 Task: Search one way flight ticket for 5 adults, 2 children, 1 infant in seat and 2 infants on lap in economy from Dallas: Dallas Love Field to Gillette: Gillette Campbell County Airport on 5-1-2023. Number of bags: 2 checked bags. Price is upto 72000. Outbound departure time preference is 8:30.
Action: Mouse moved to (181, 362)
Screenshot: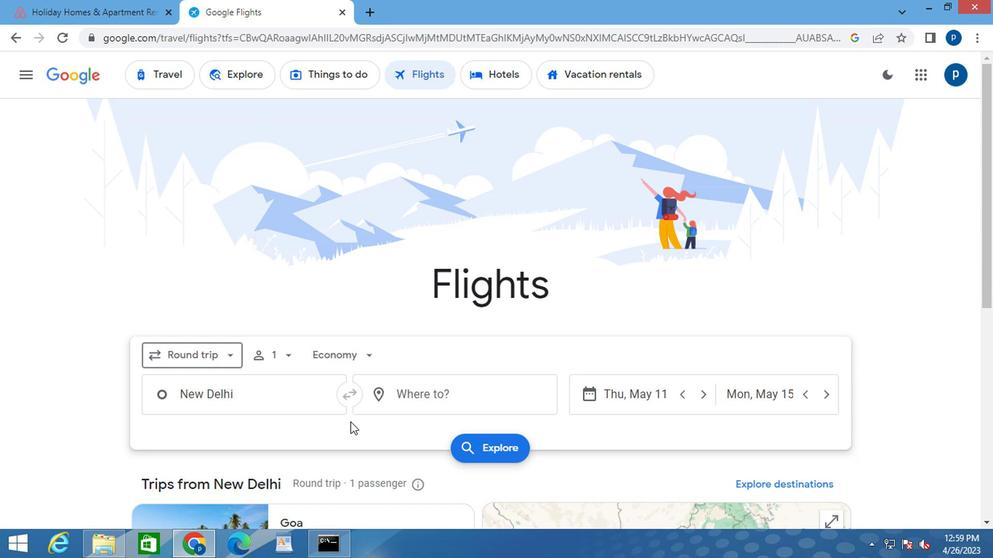 
Action: Mouse pressed left at (181, 362)
Screenshot: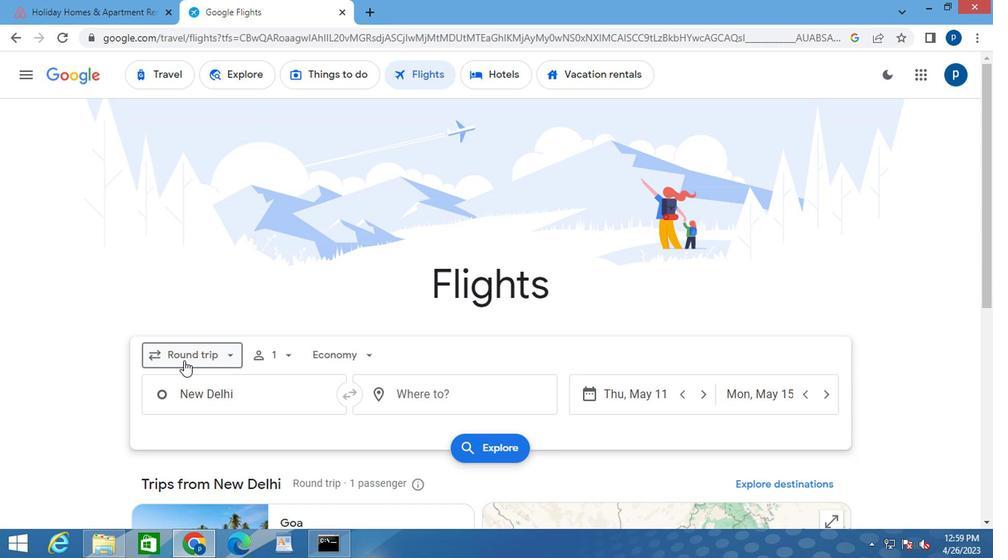 
Action: Mouse moved to (197, 418)
Screenshot: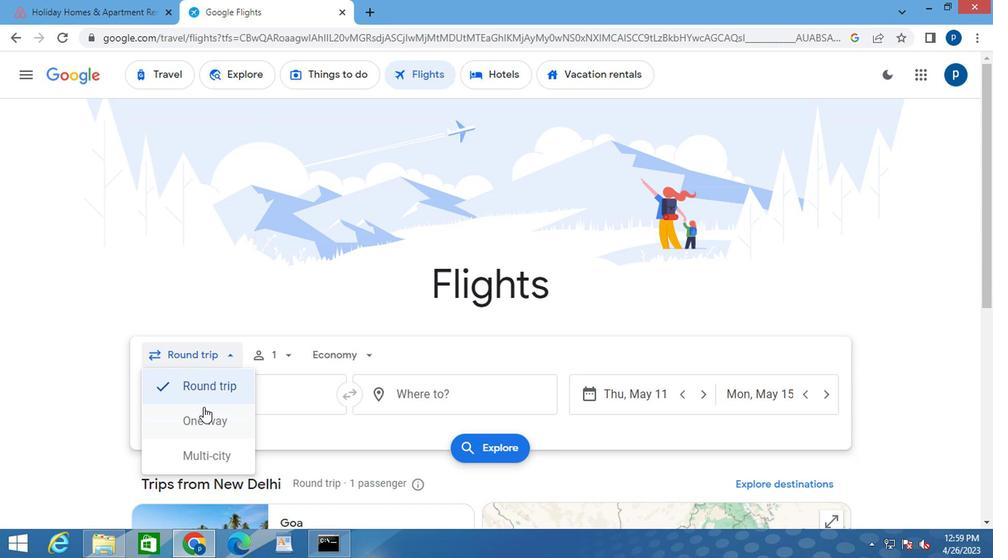 
Action: Mouse pressed left at (197, 418)
Screenshot: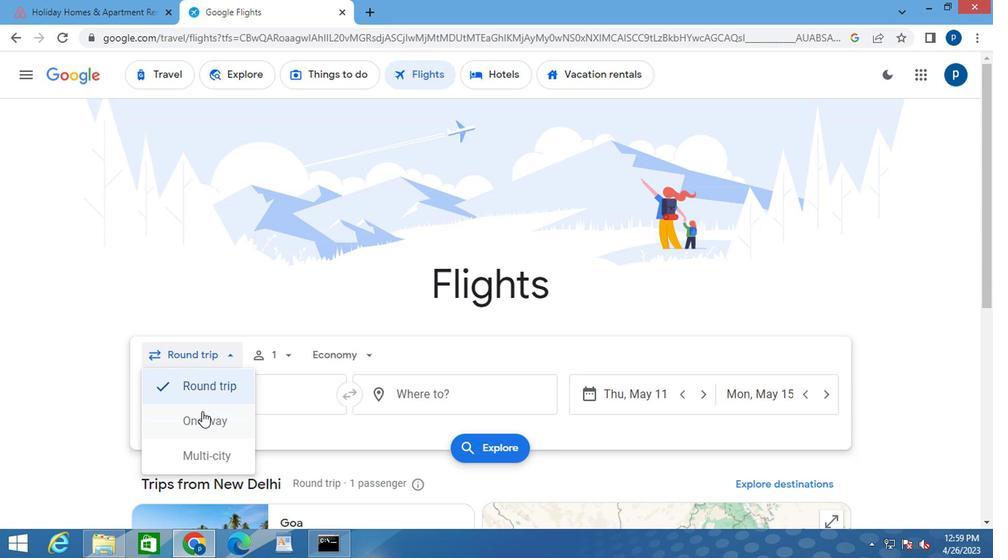 
Action: Mouse moved to (259, 350)
Screenshot: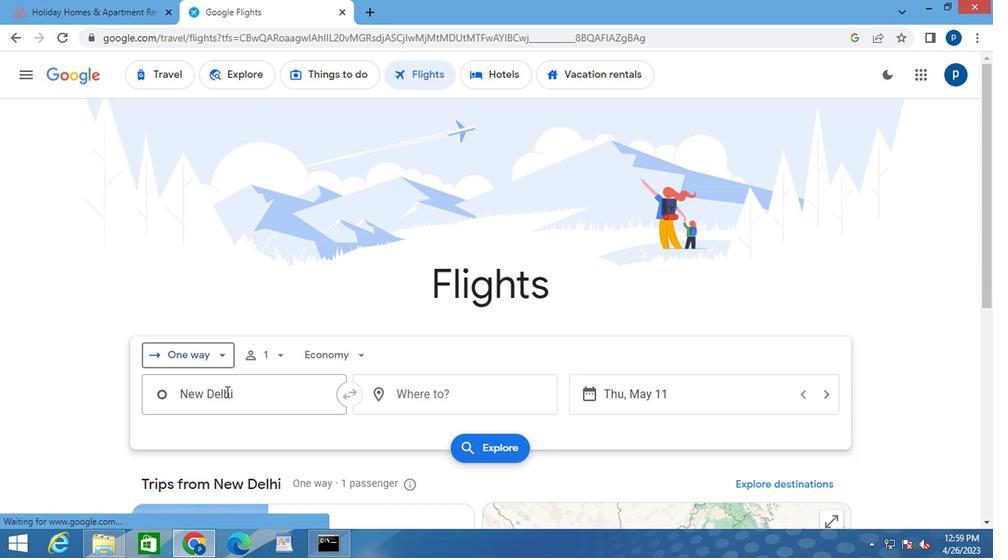 
Action: Mouse scrolled (259, 350) with delta (0, 0)
Screenshot: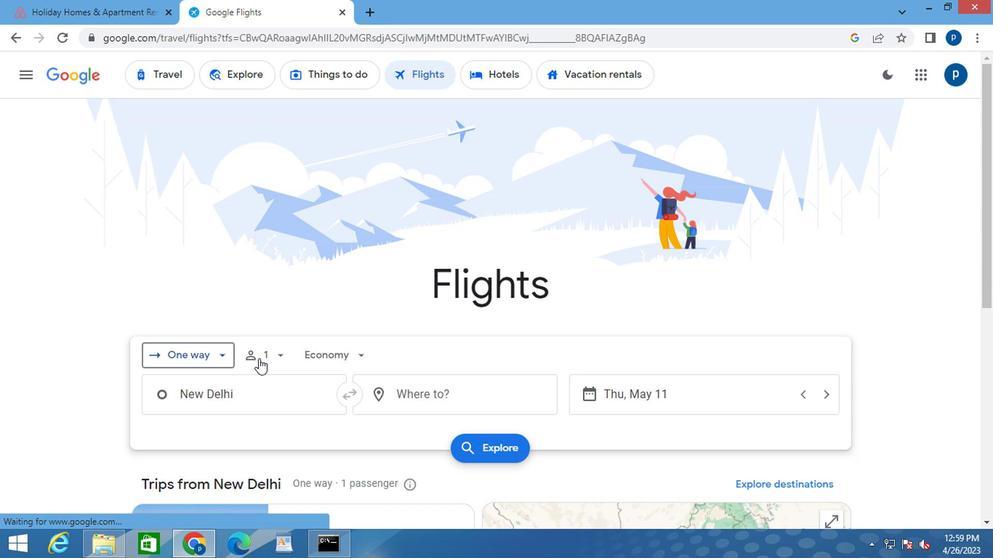 
Action: Mouse moved to (276, 281)
Screenshot: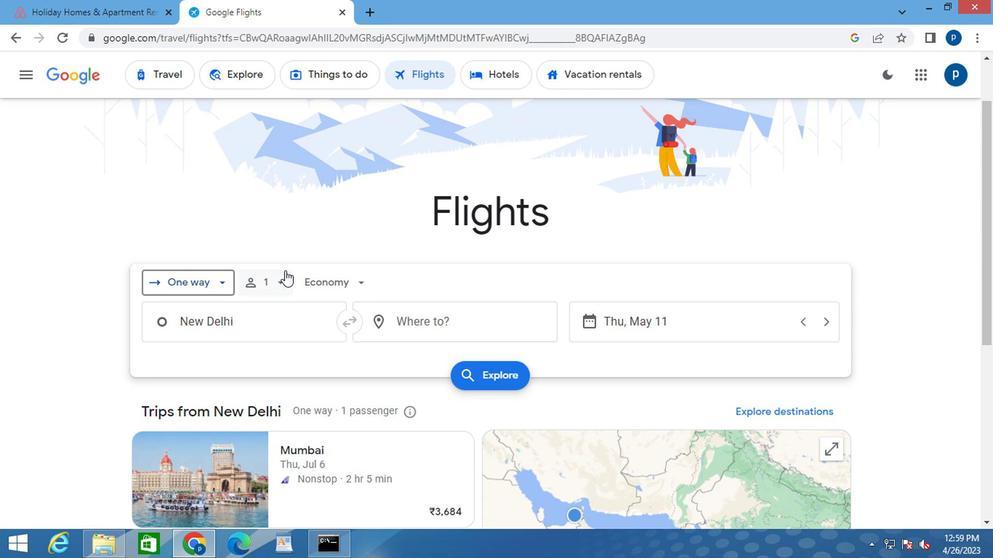 
Action: Mouse pressed left at (276, 281)
Screenshot: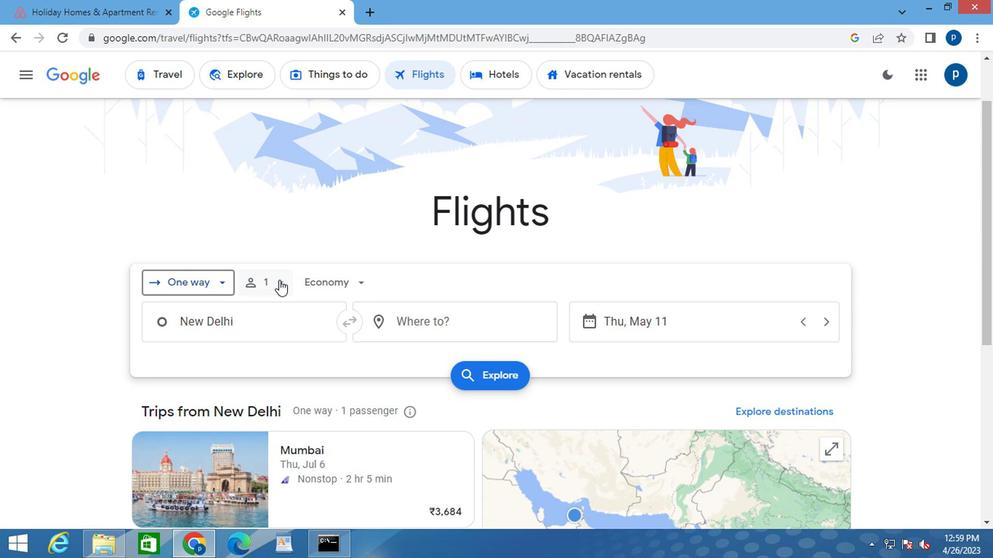 
Action: Mouse moved to (387, 322)
Screenshot: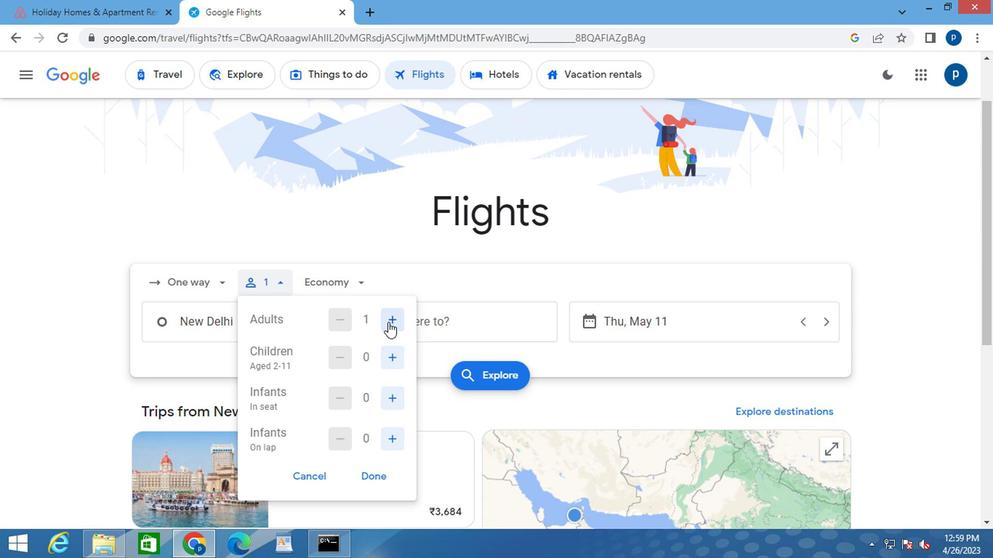 
Action: Mouse pressed left at (387, 322)
Screenshot: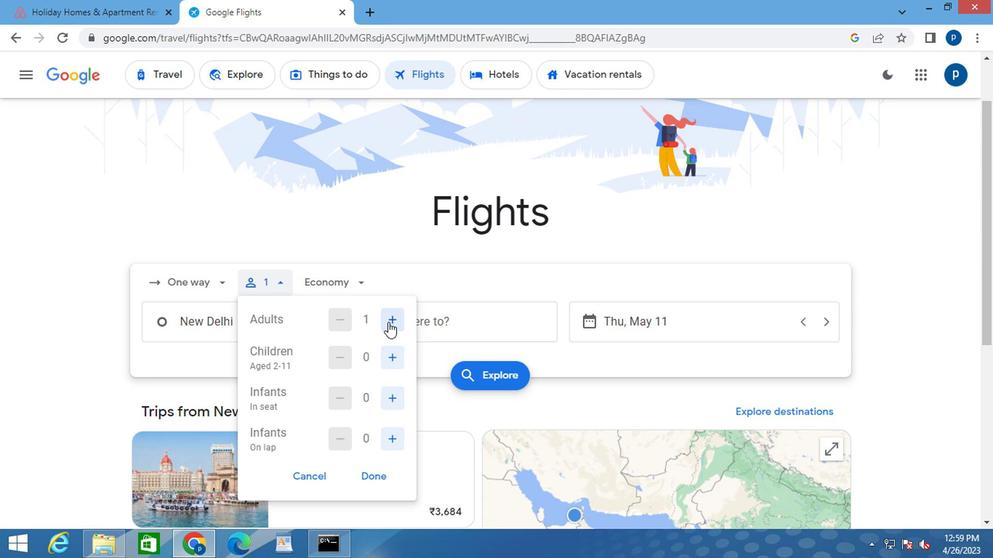
Action: Mouse pressed left at (387, 322)
Screenshot: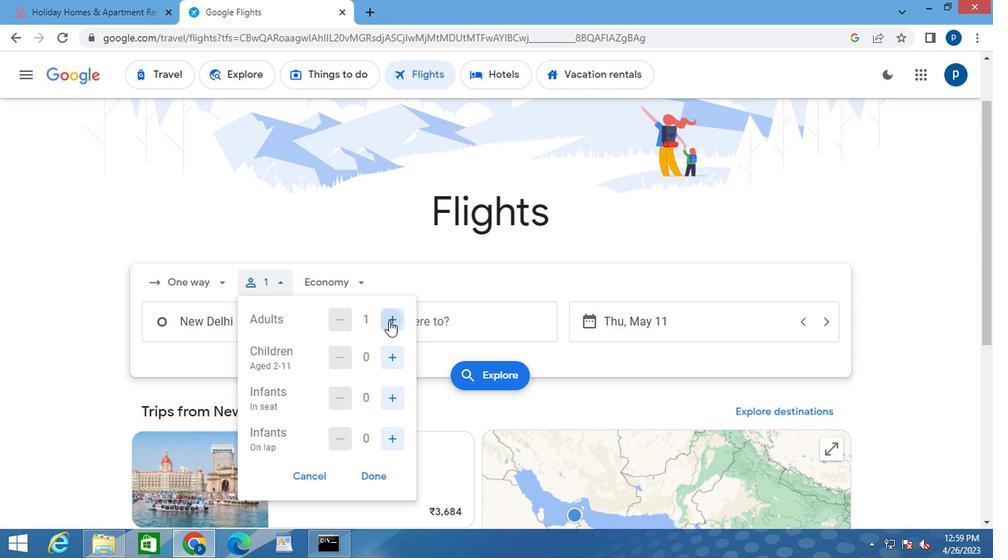 
Action: Mouse pressed left at (387, 322)
Screenshot: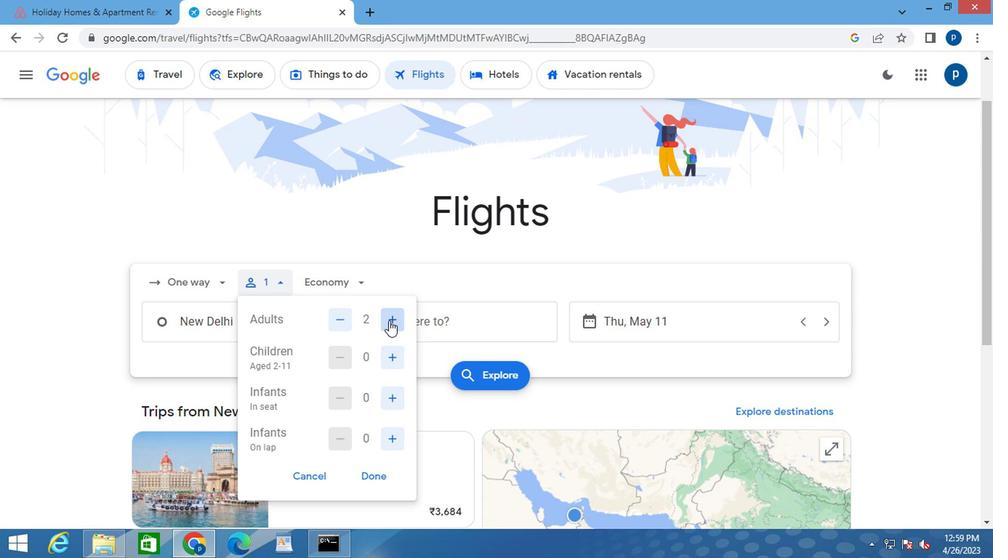 
Action: Mouse pressed left at (387, 322)
Screenshot: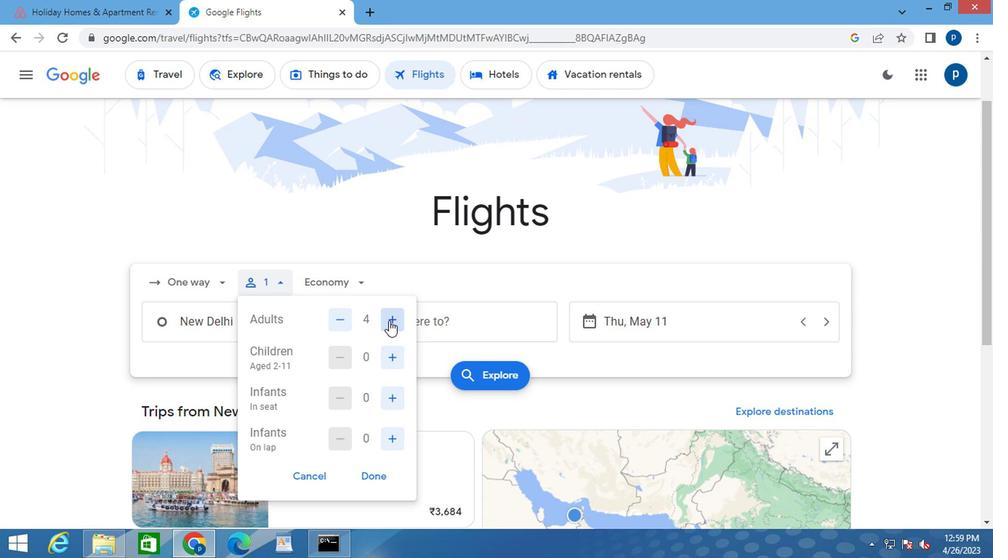 
Action: Mouse moved to (381, 359)
Screenshot: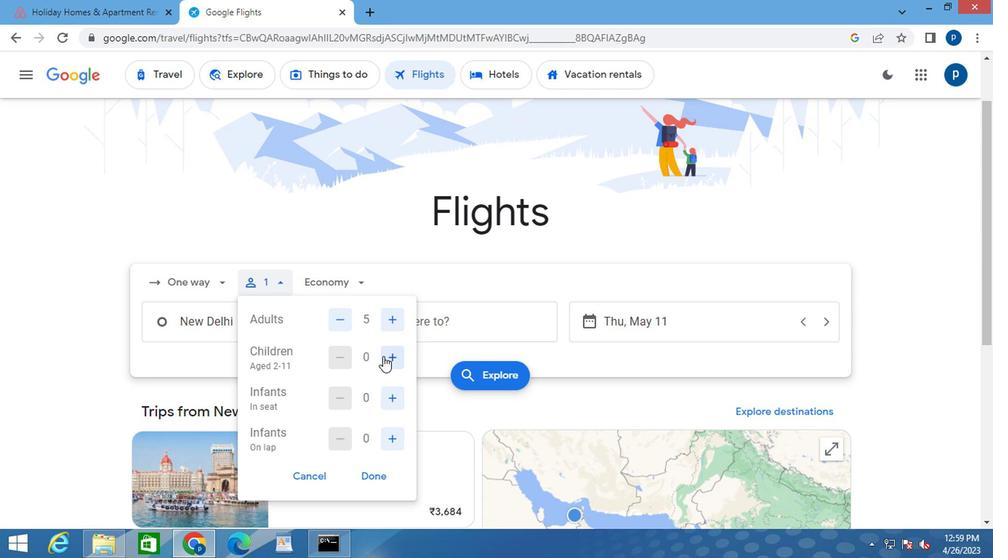
Action: Mouse pressed left at (381, 359)
Screenshot: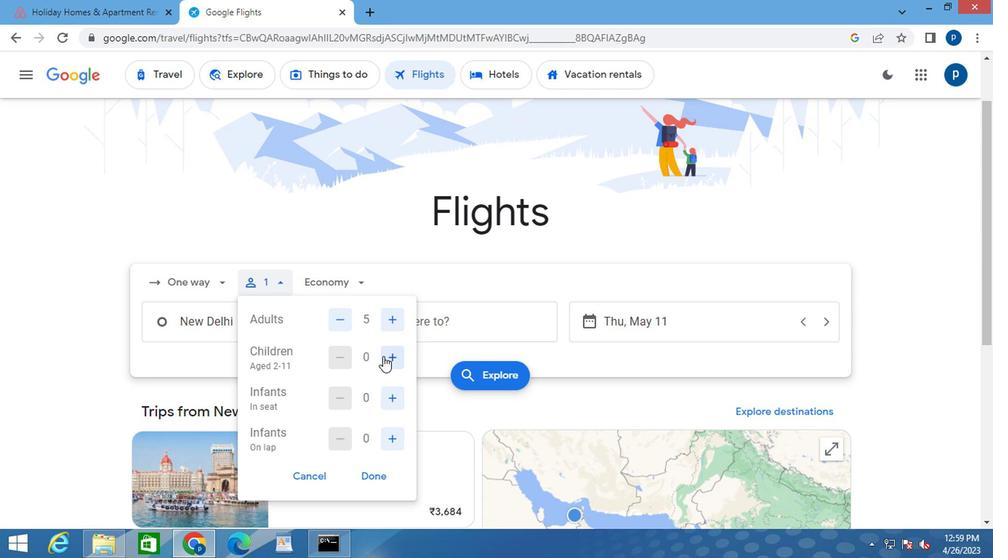 
Action: Mouse pressed left at (381, 359)
Screenshot: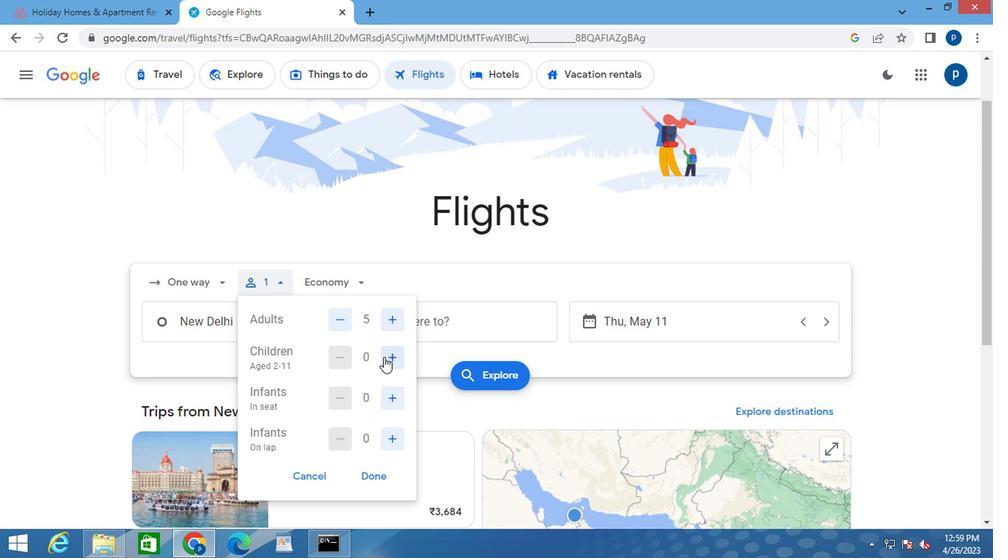 
Action: Mouse moved to (382, 399)
Screenshot: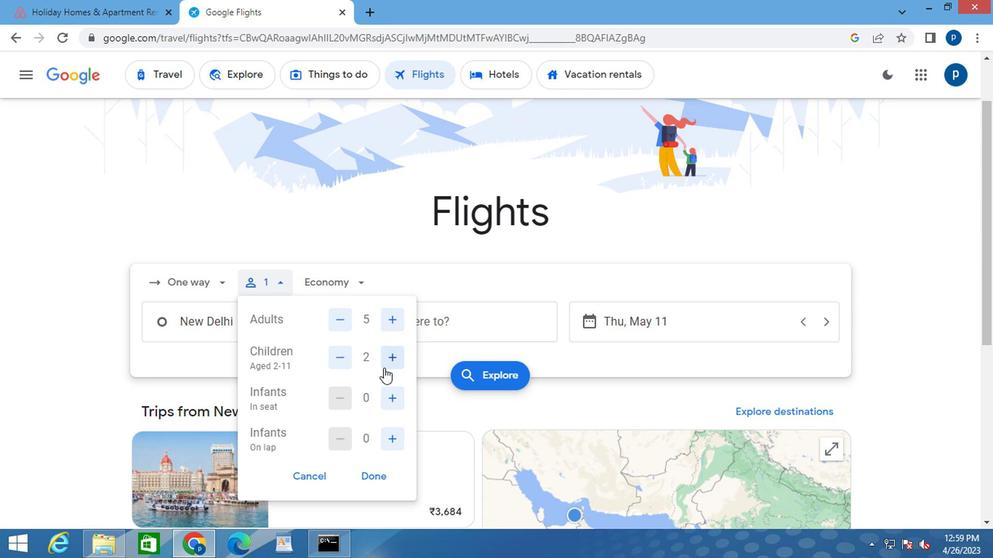 
Action: Mouse pressed left at (382, 399)
Screenshot: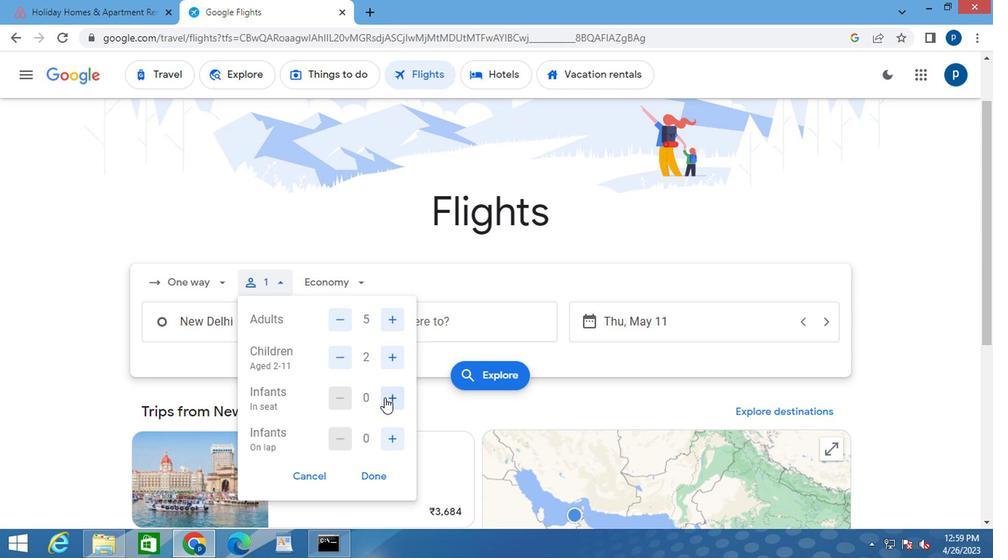 
Action: Mouse moved to (386, 434)
Screenshot: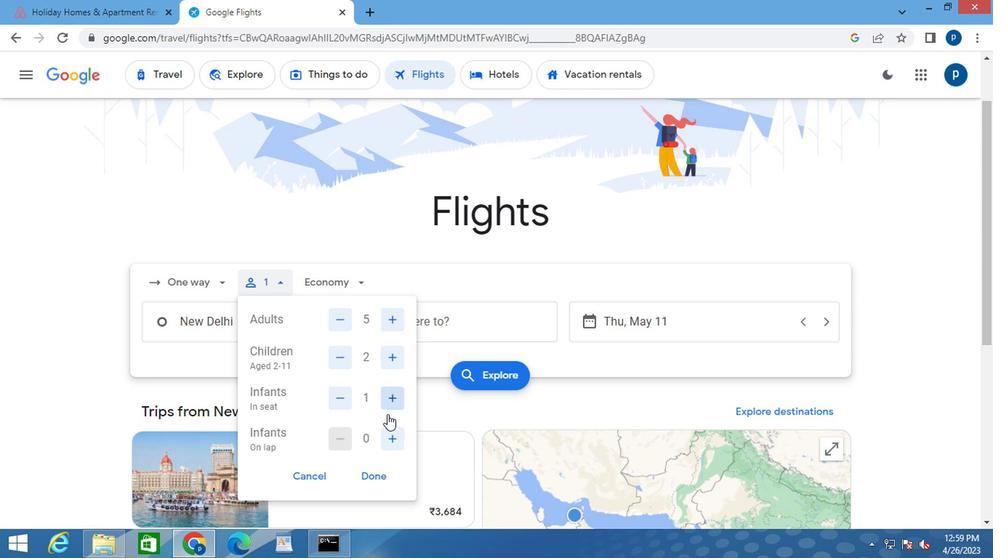 
Action: Mouse pressed left at (386, 434)
Screenshot: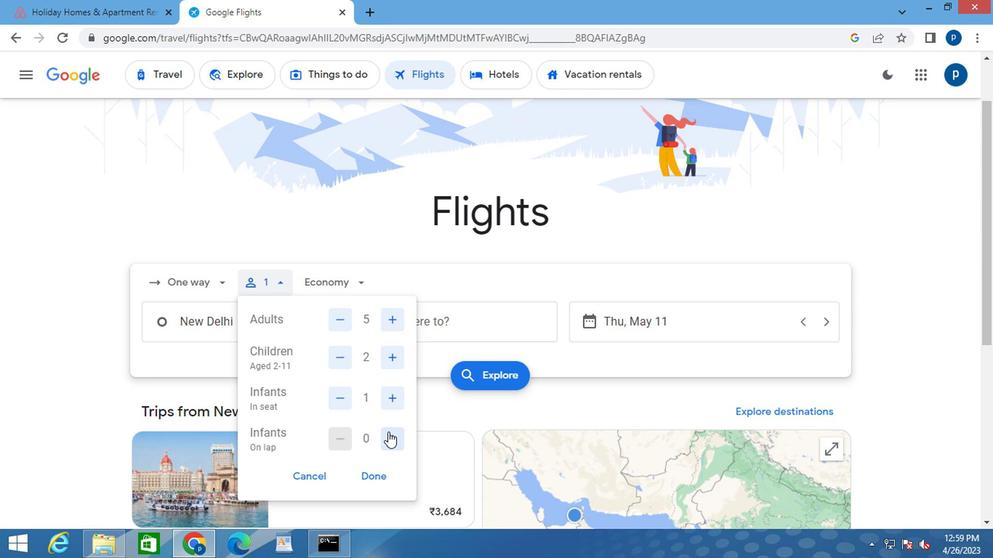
Action: Mouse pressed left at (386, 434)
Screenshot: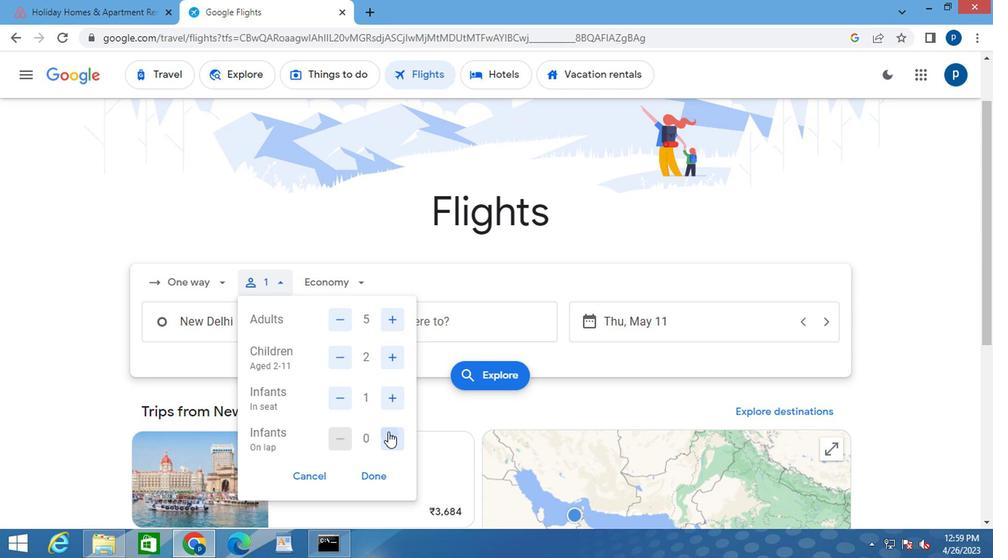 
Action: Mouse moved to (339, 442)
Screenshot: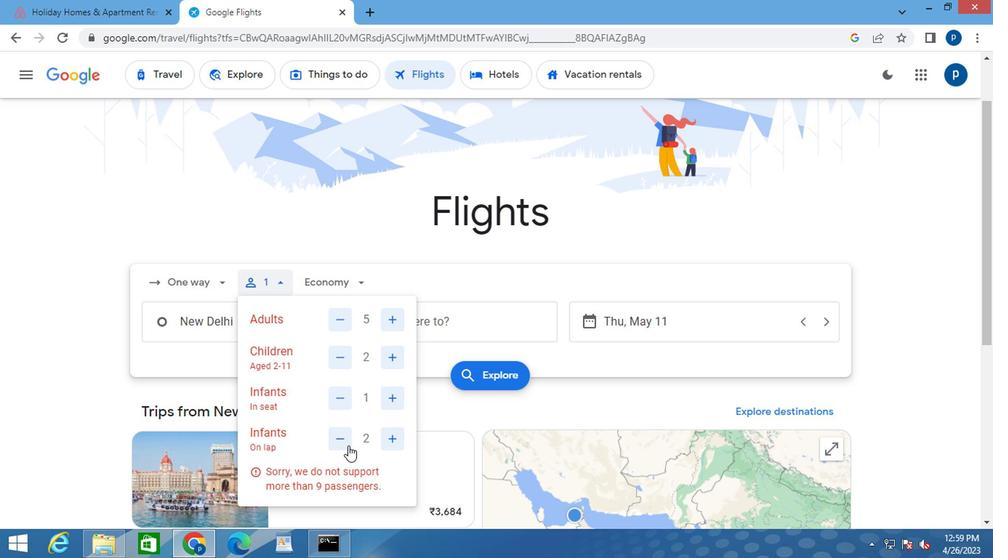 
Action: Mouse pressed left at (339, 442)
Screenshot: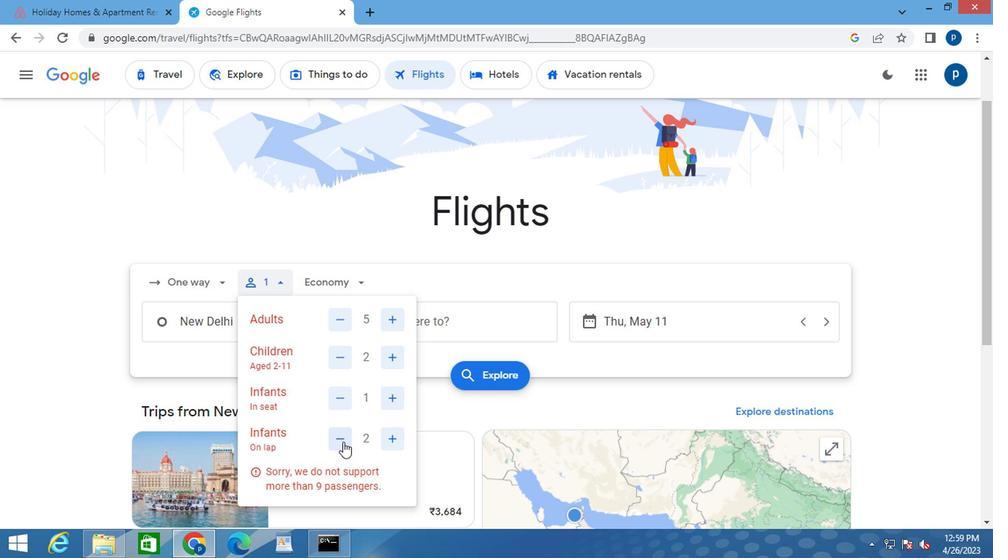 
Action: Mouse moved to (362, 473)
Screenshot: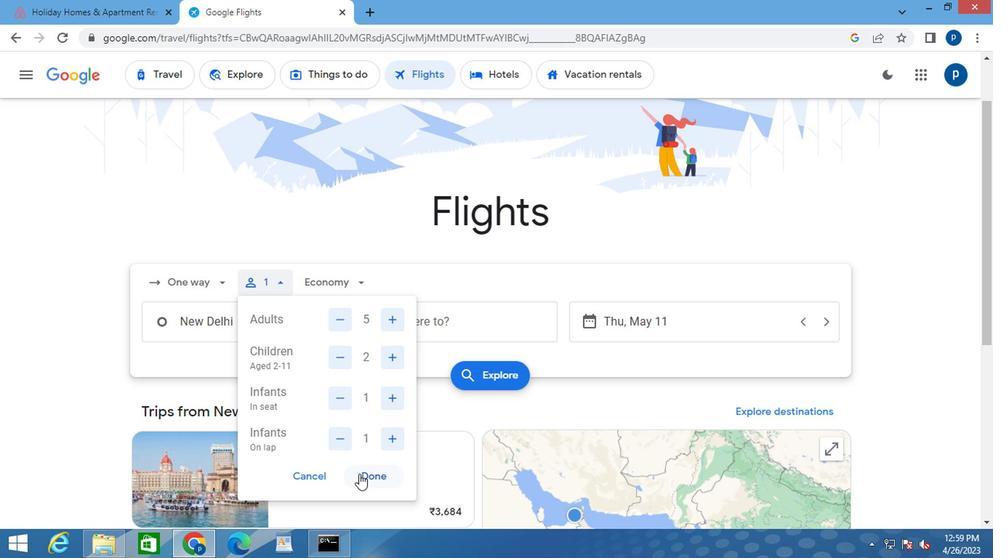 
Action: Mouse pressed left at (362, 473)
Screenshot: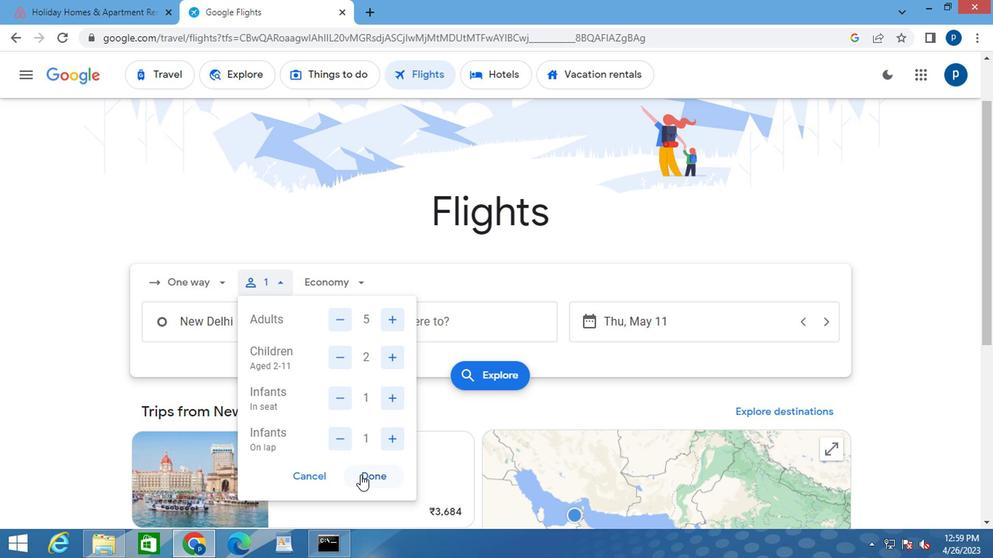 
Action: Mouse moved to (341, 285)
Screenshot: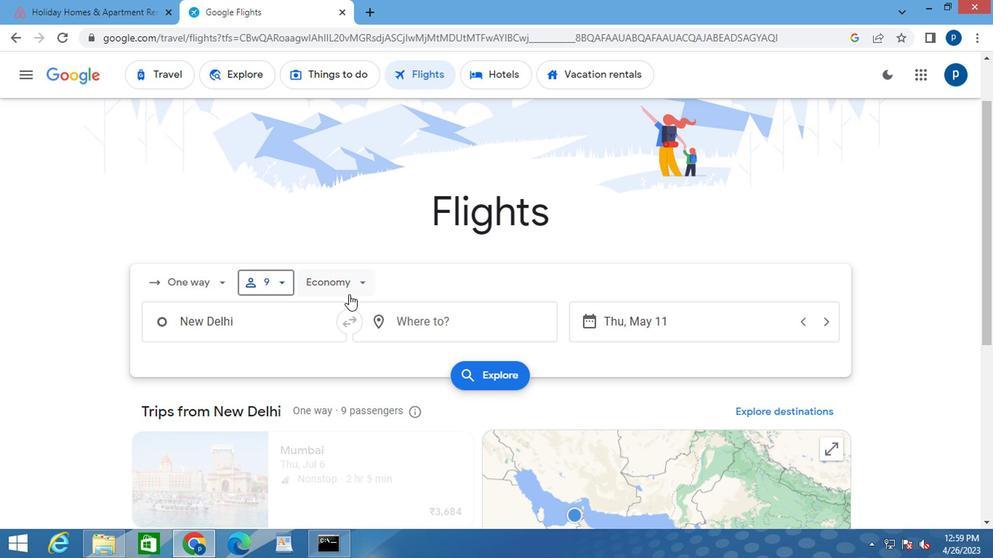 
Action: Mouse pressed left at (341, 285)
Screenshot: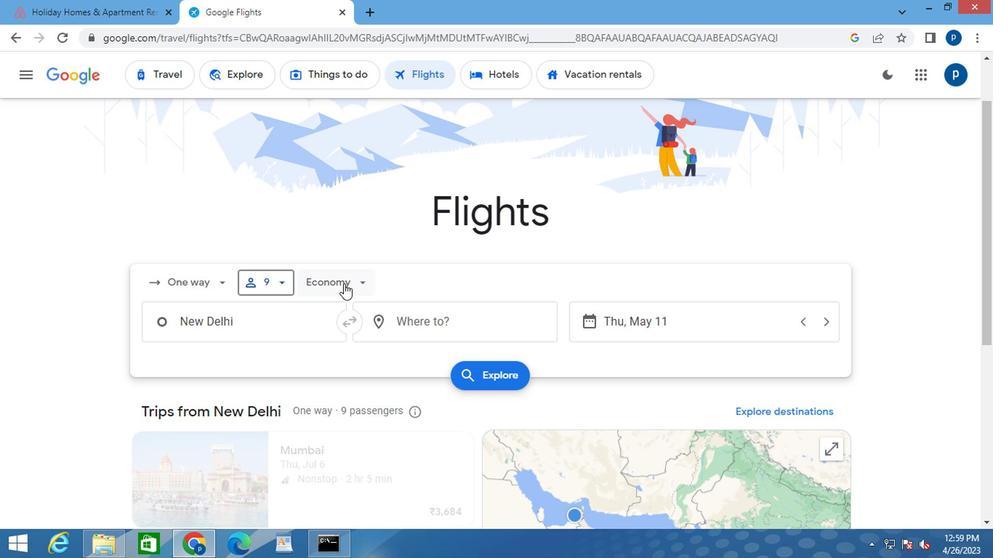 
Action: Mouse moved to (358, 313)
Screenshot: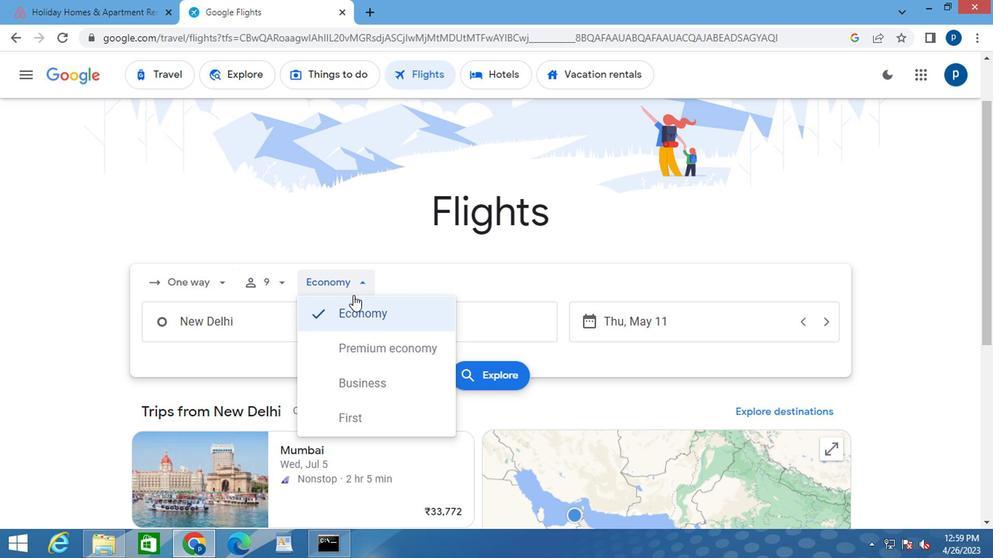 
Action: Mouse pressed left at (358, 313)
Screenshot: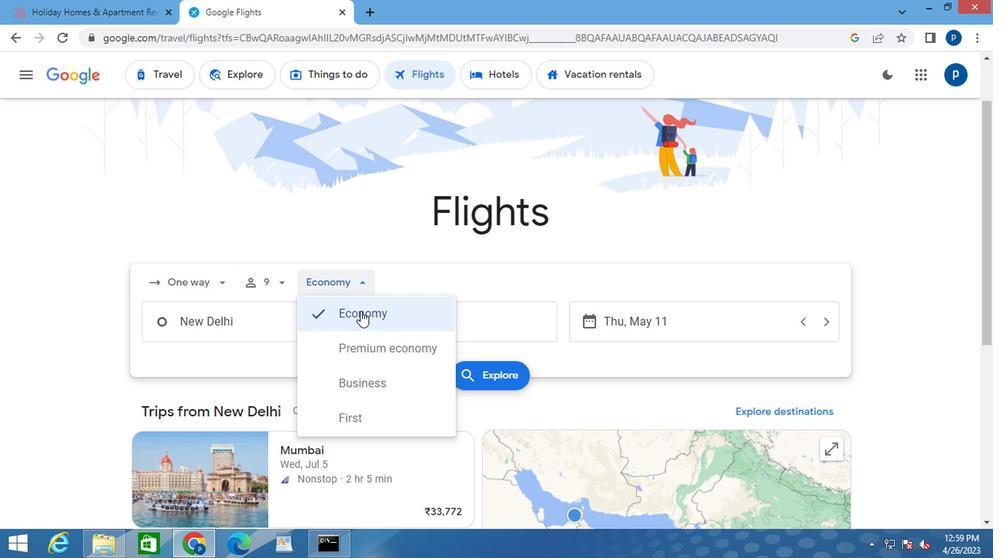 
Action: Mouse moved to (233, 325)
Screenshot: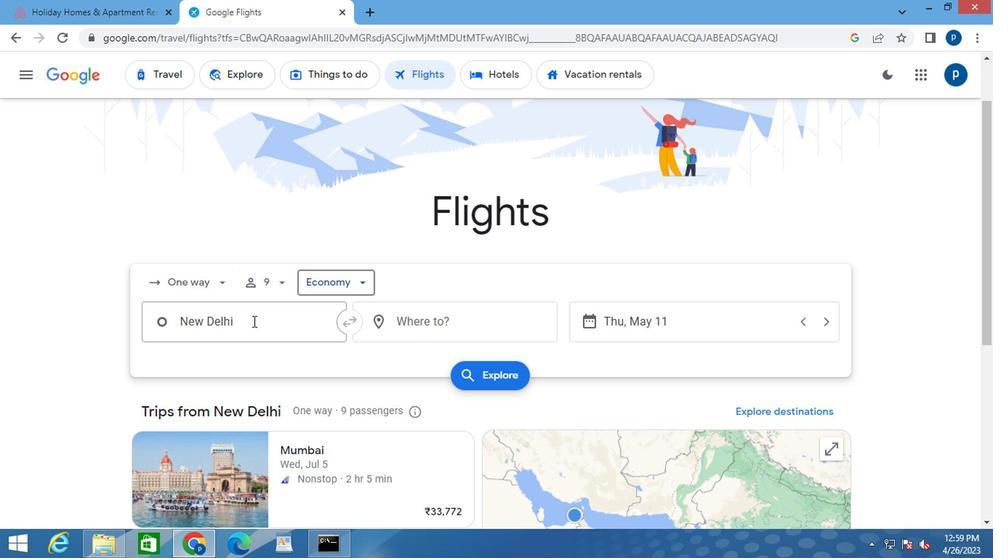 
Action: Mouse pressed left at (233, 325)
Screenshot: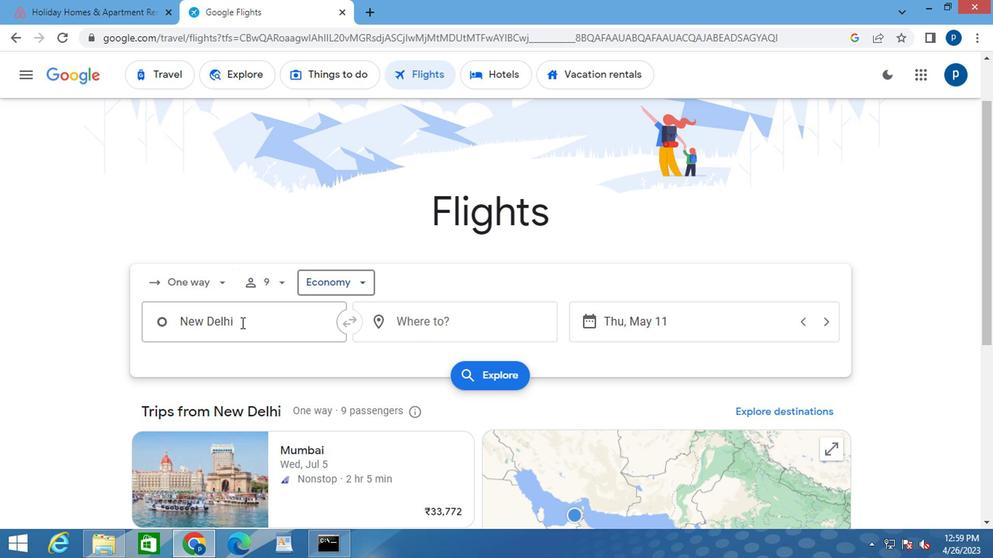 
Action: Mouse pressed left at (233, 325)
Screenshot: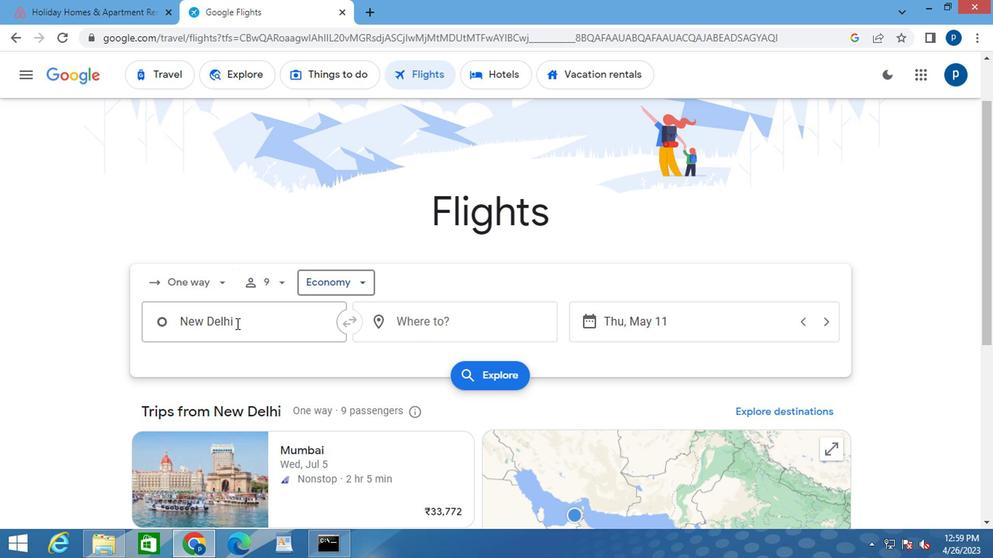 
Action: Key pressed <Key.delete>d<Key.caps_lock>allas
Screenshot: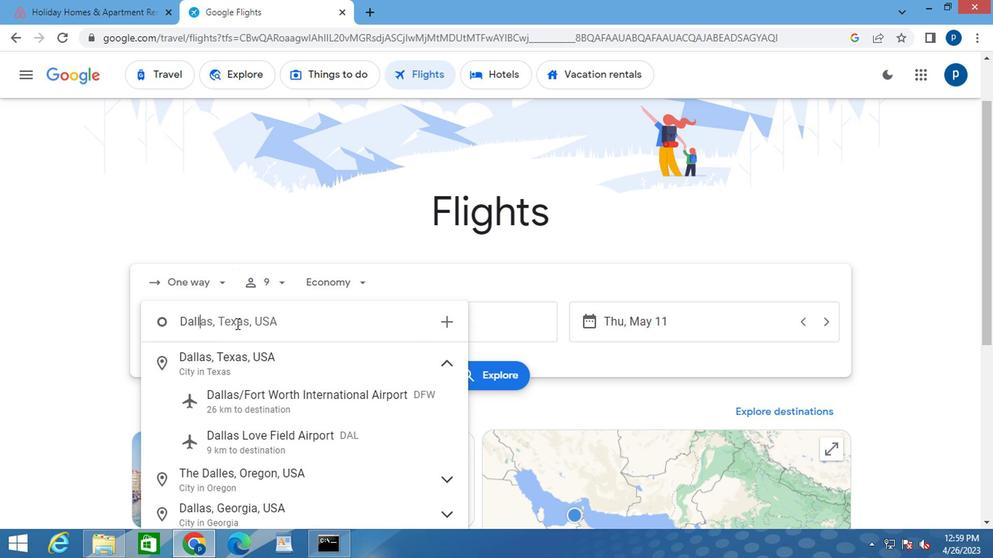 
Action: Mouse moved to (254, 438)
Screenshot: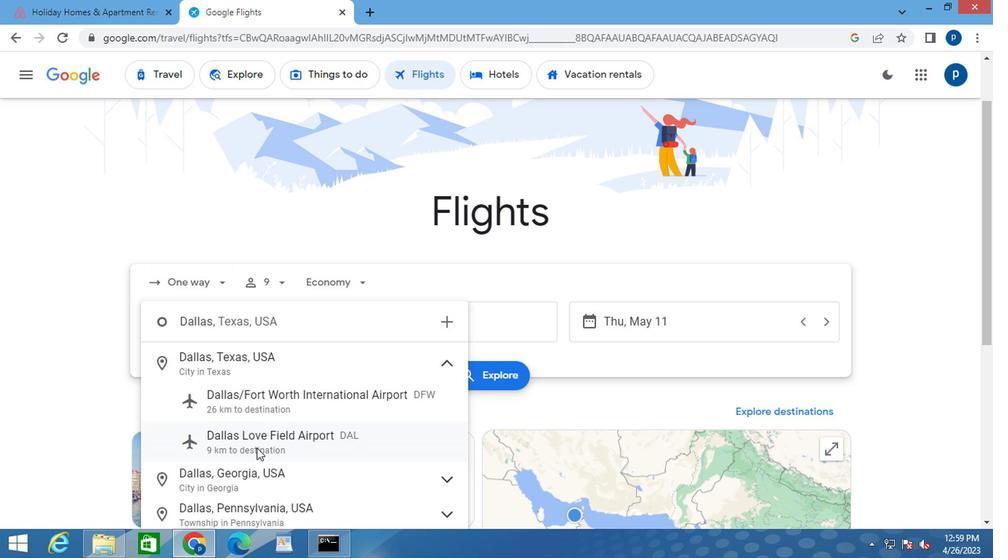 
Action: Mouse pressed left at (254, 438)
Screenshot: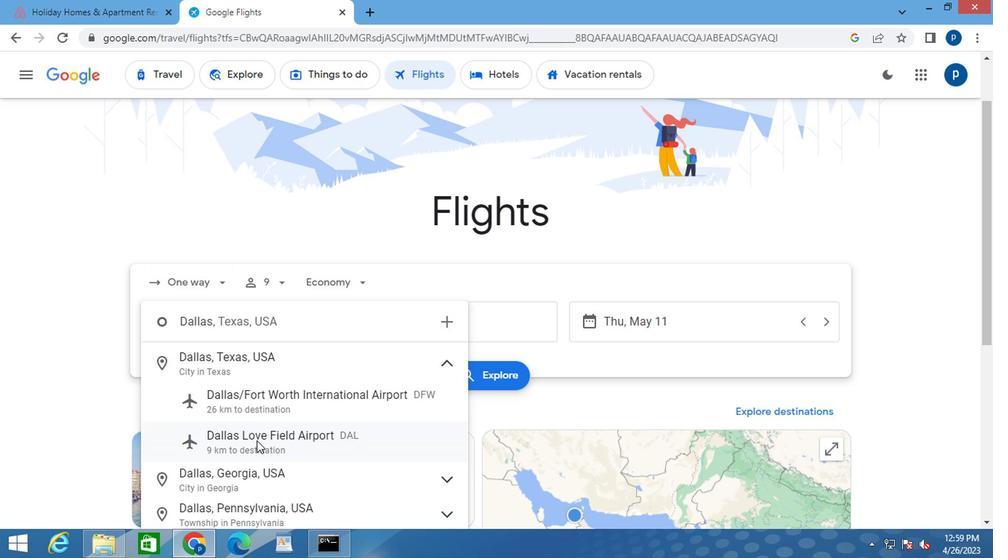 
Action: Mouse moved to (436, 333)
Screenshot: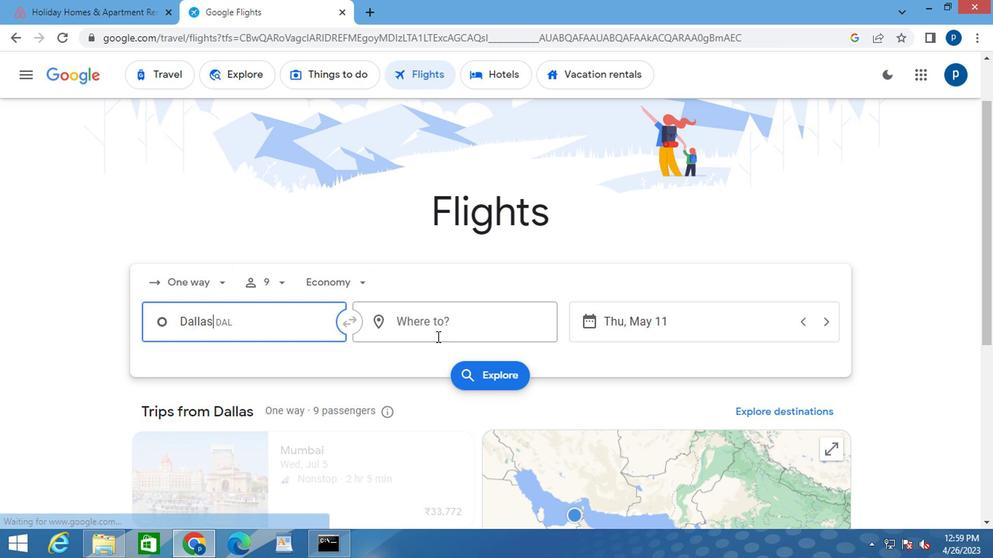 
Action: Mouse pressed left at (436, 333)
Screenshot: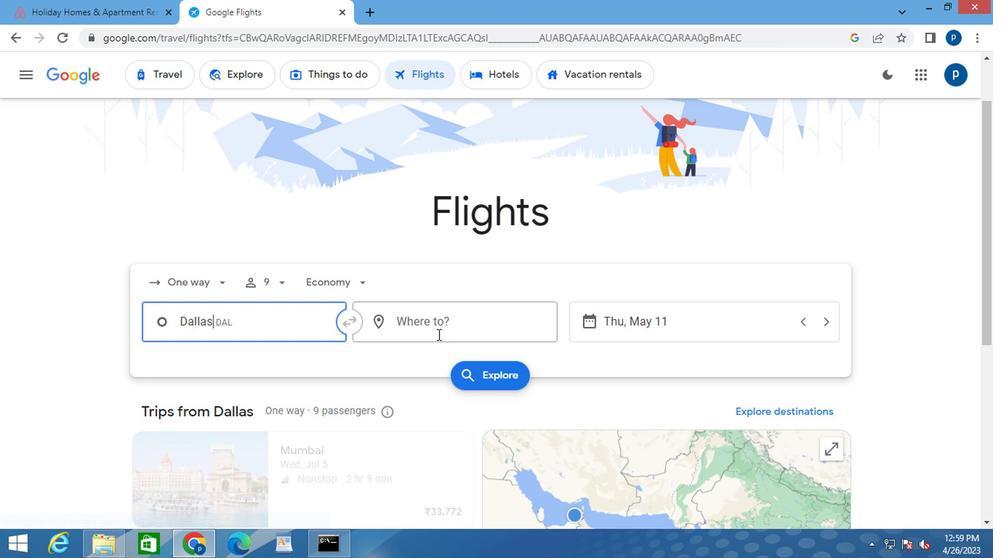 
Action: Key pressed <Key.caps_lock>g<Key.caps_lock>illette
Screenshot: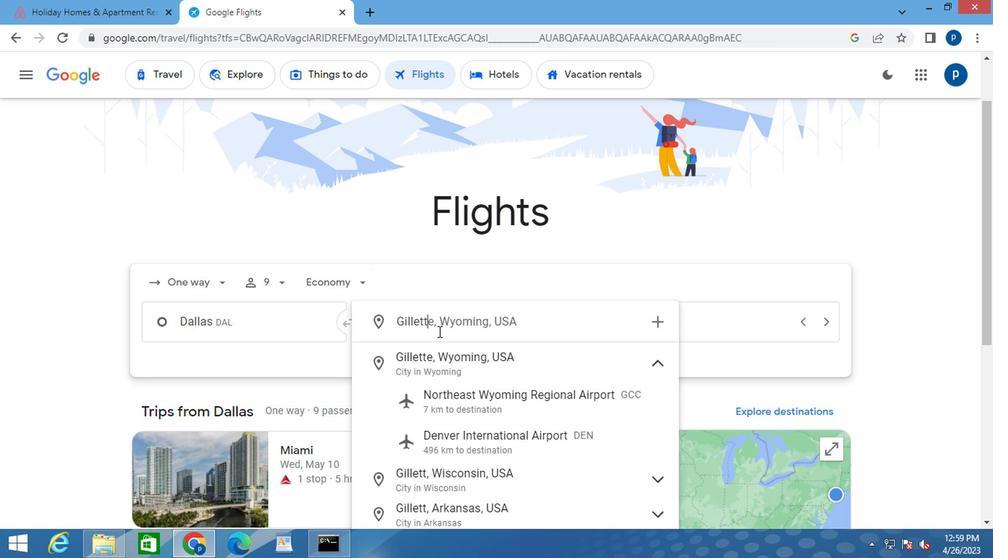 
Action: Mouse moved to (445, 365)
Screenshot: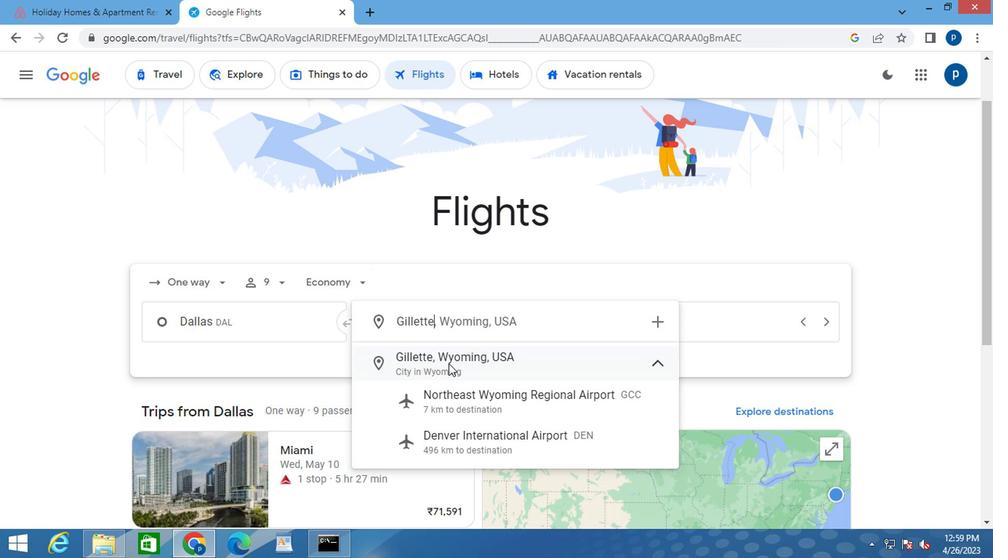 
Action: Mouse pressed left at (445, 365)
Screenshot: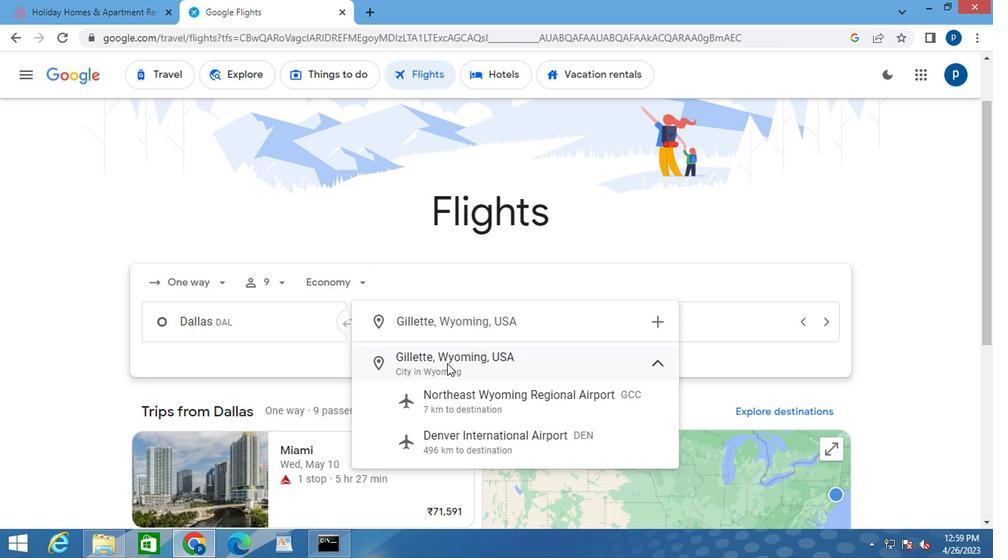 
Action: Mouse moved to (593, 323)
Screenshot: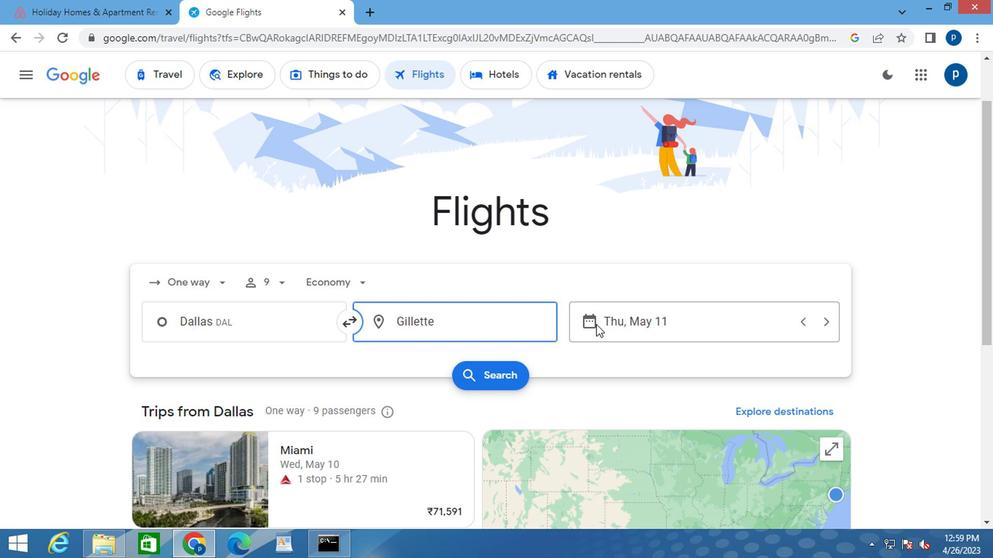 
Action: Mouse pressed left at (593, 323)
Screenshot: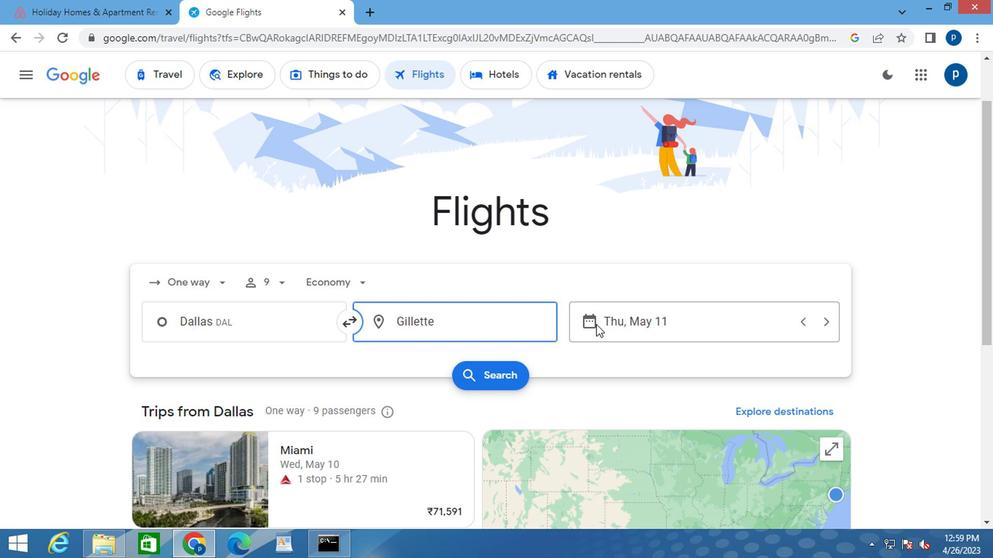 
Action: Mouse moved to (638, 253)
Screenshot: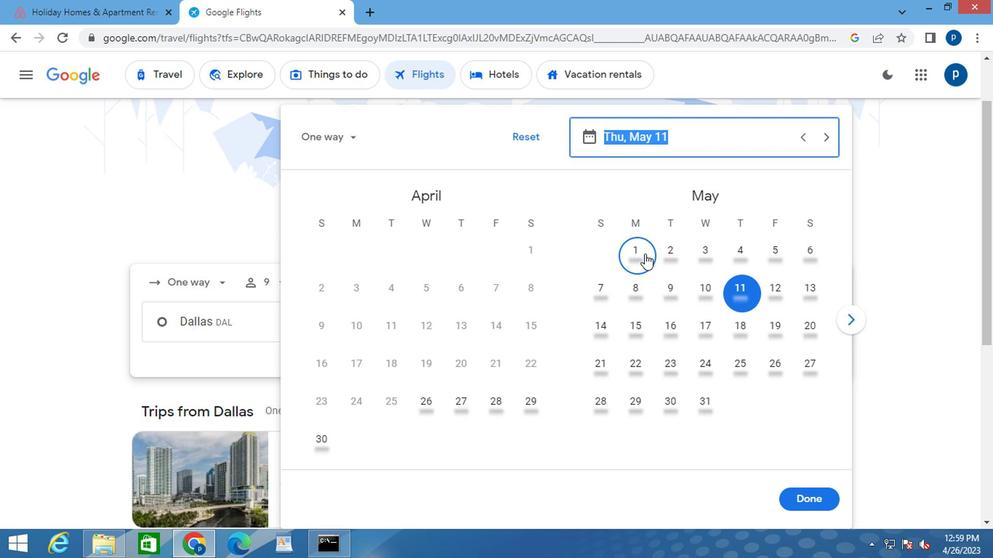 
Action: Mouse pressed left at (638, 253)
Screenshot: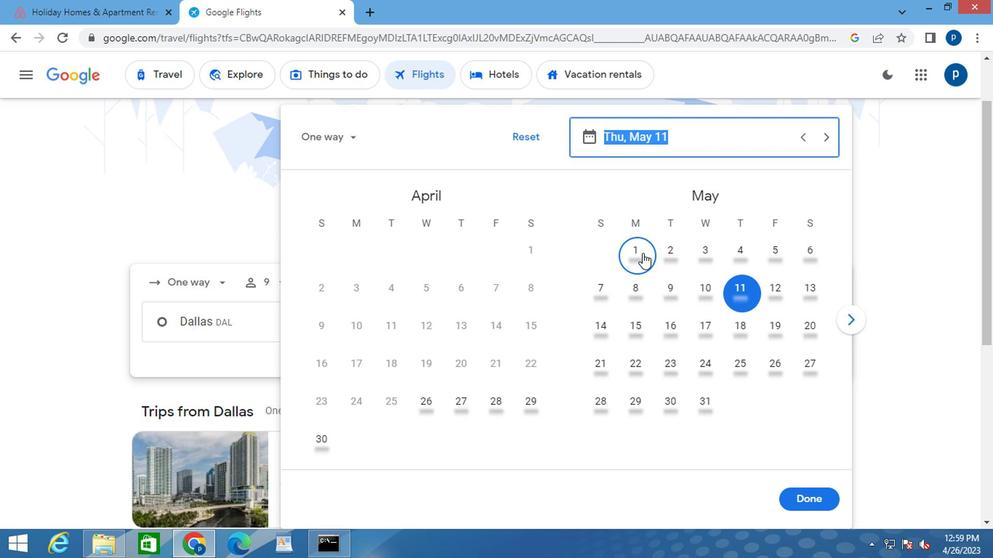 
Action: Mouse moved to (808, 495)
Screenshot: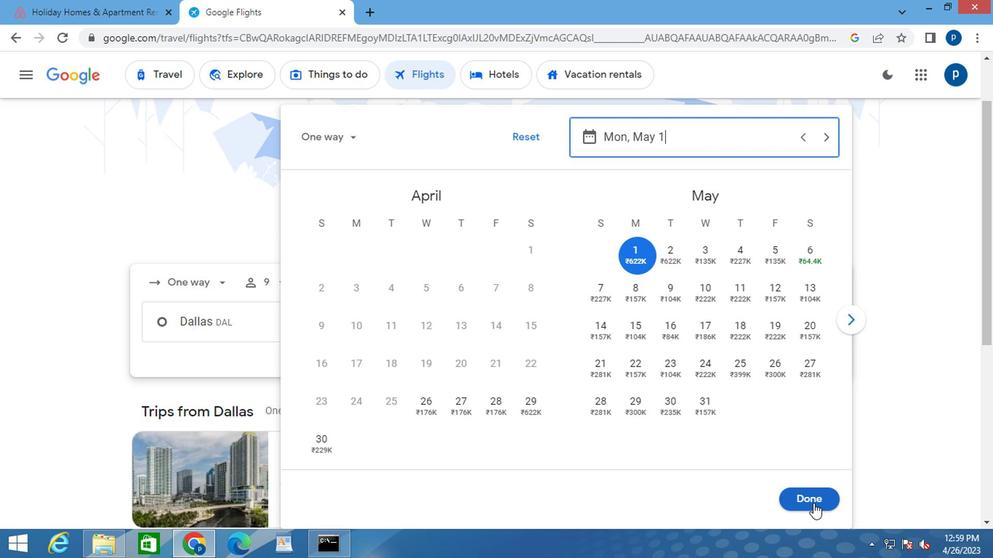 
Action: Mouse pressed left at (808, 495)
Screenshot: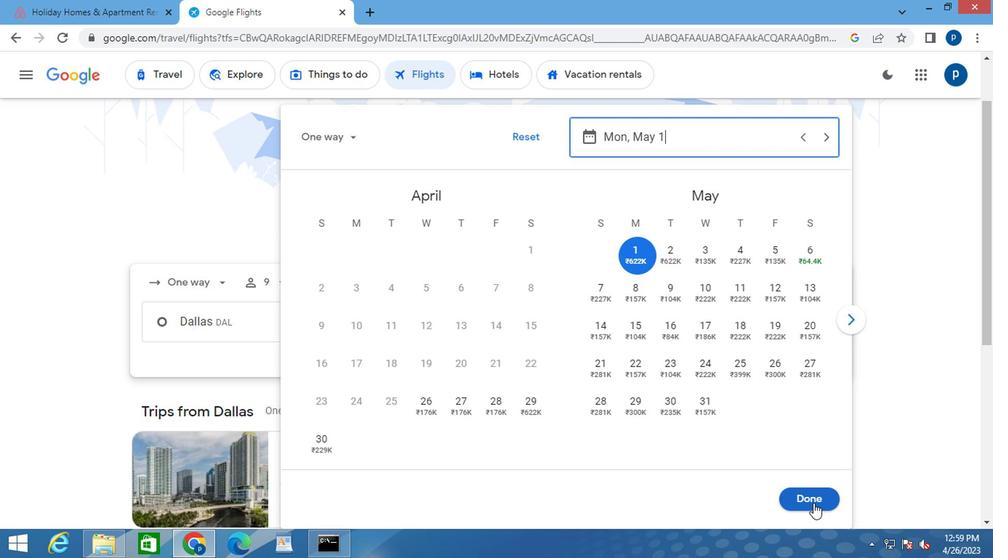 
Action: Mouse moved to (500, 377)
Screenshot: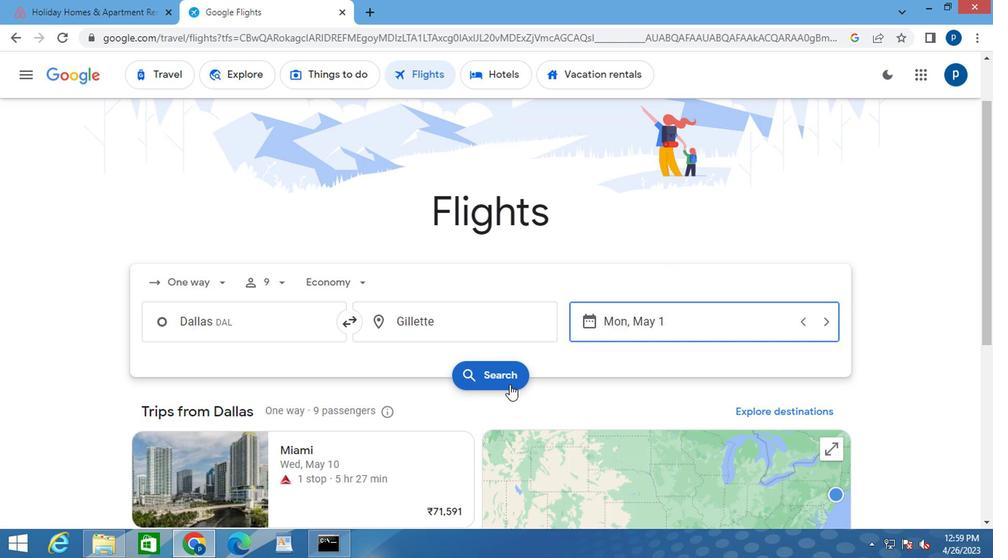 
Action: Mouse pressed left at (500, 377)
Screenshot: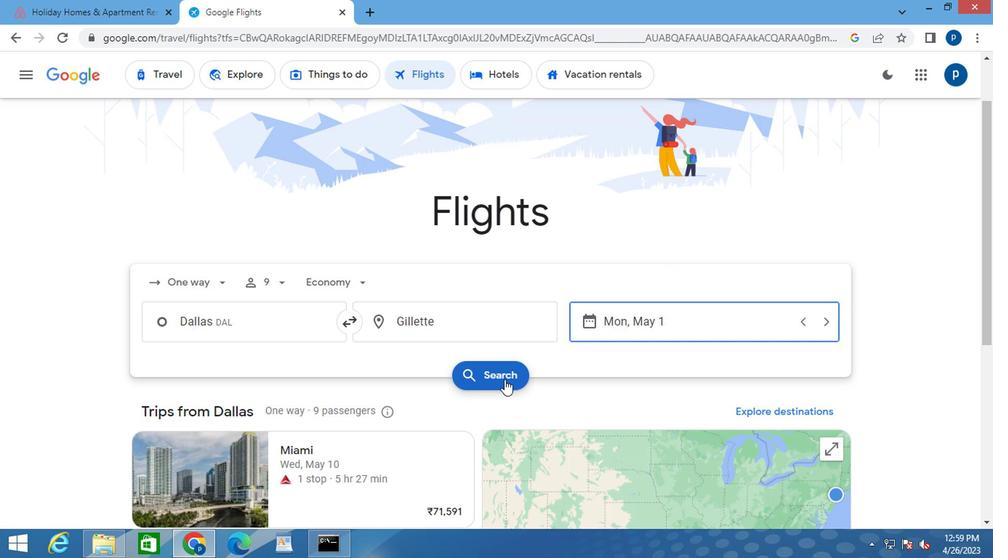 
Action: Mouse moved to (128, 203)
Screenshot: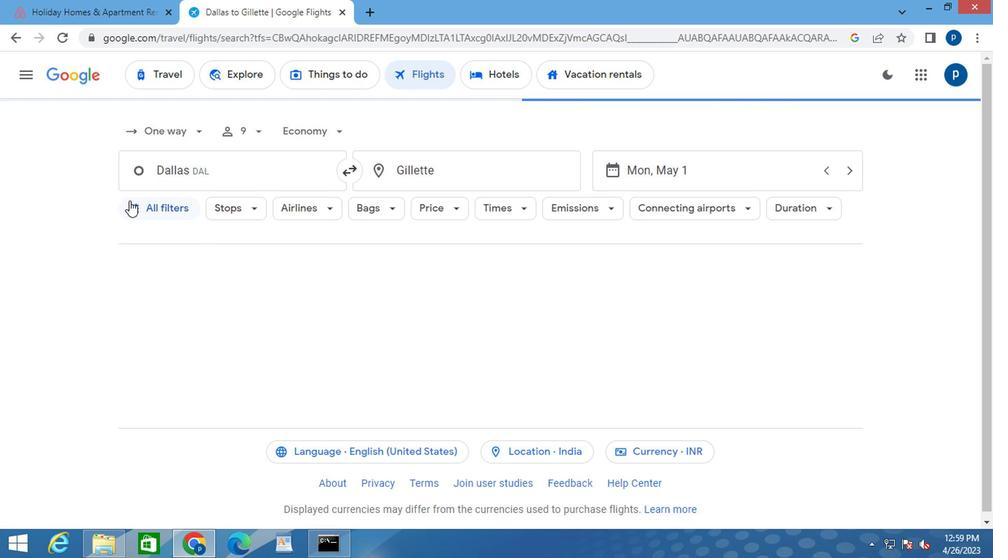 
Action: Mouse pressed left at (128, 203)
Screenshot: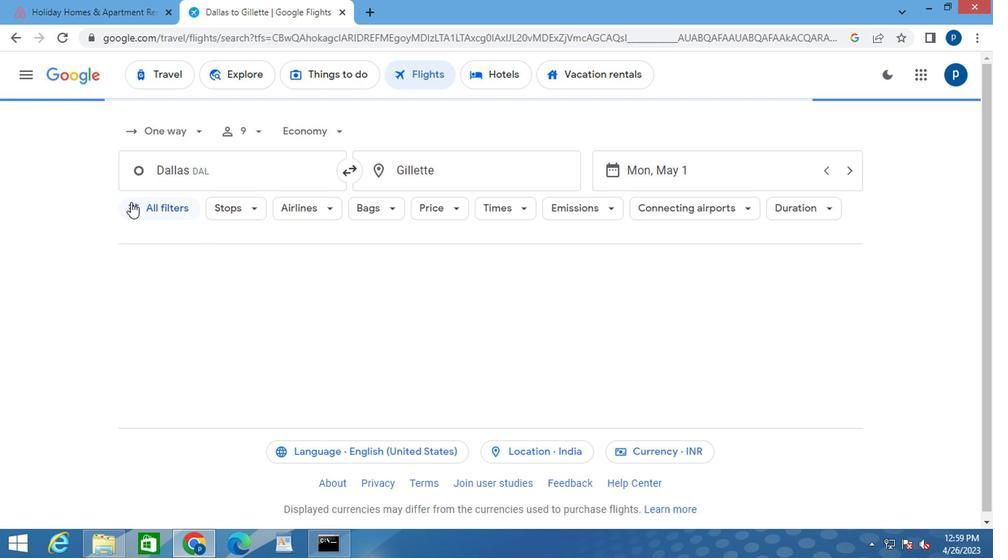 
Action: Mouse moved to (192, 323)
Screenshot: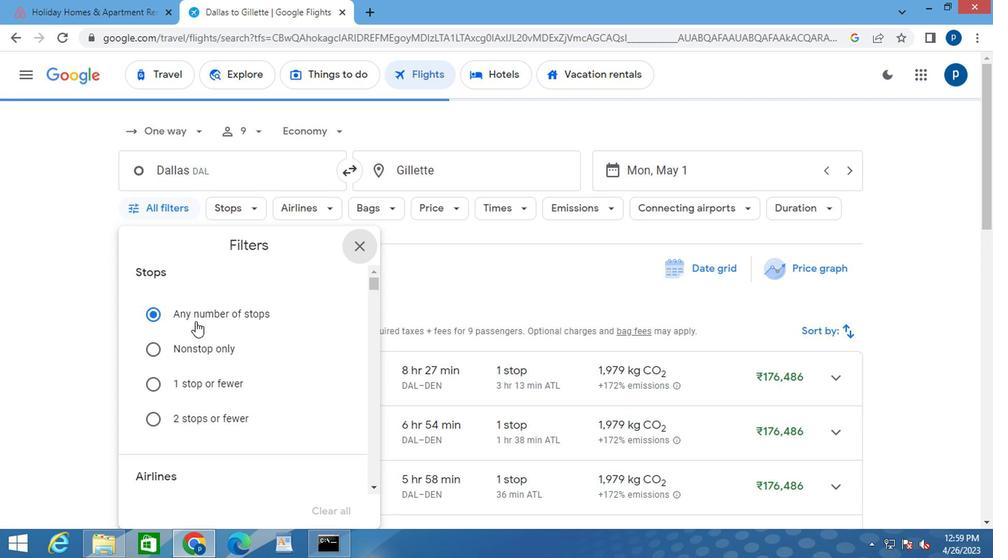 
Action: Mouse scrolled (192, 322) with delta (0, -1)
Screenshot: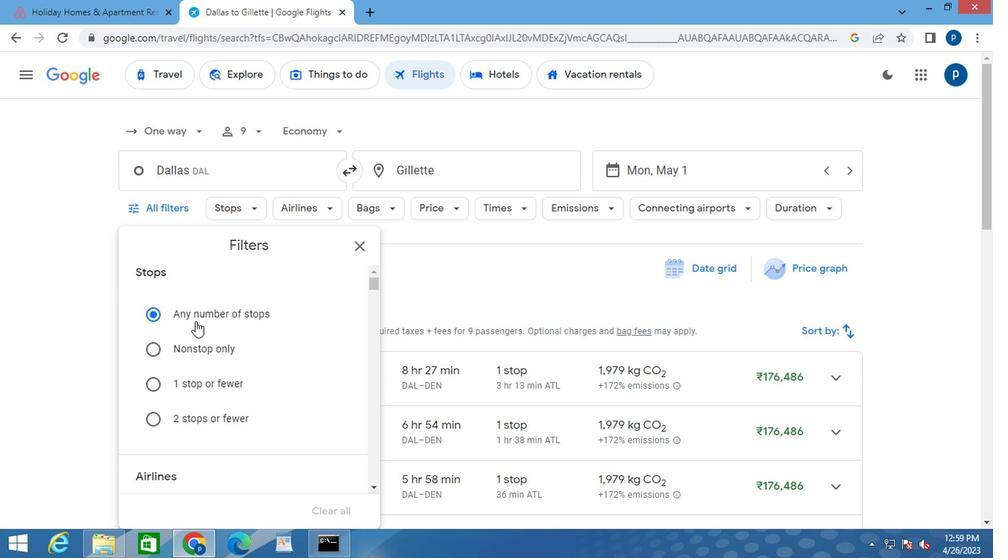 
Action: Mouse scrolled (192, 322) with delta (0, -1)
Screenshot: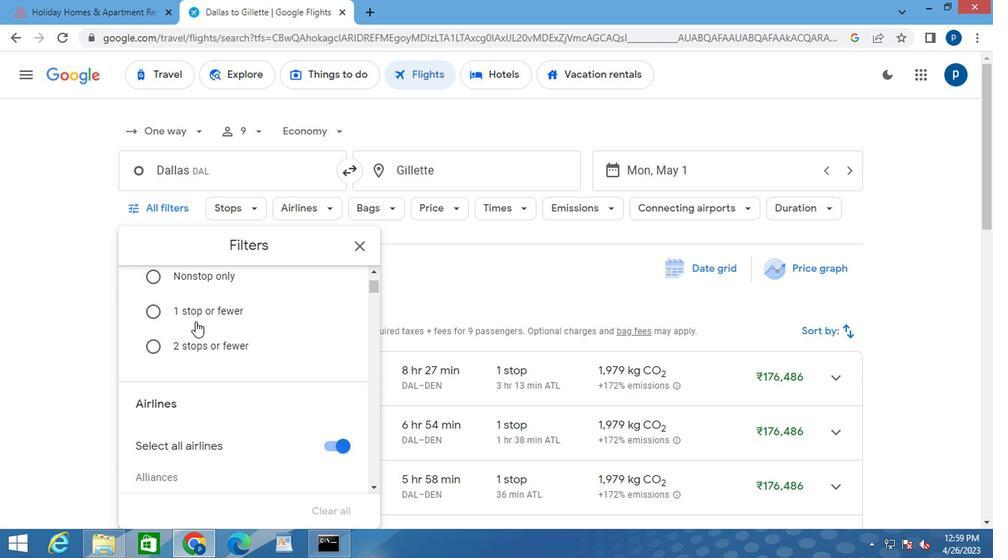 
Action: Mouse scrolled (192, 322) with delta (0, -1)
Screenshot: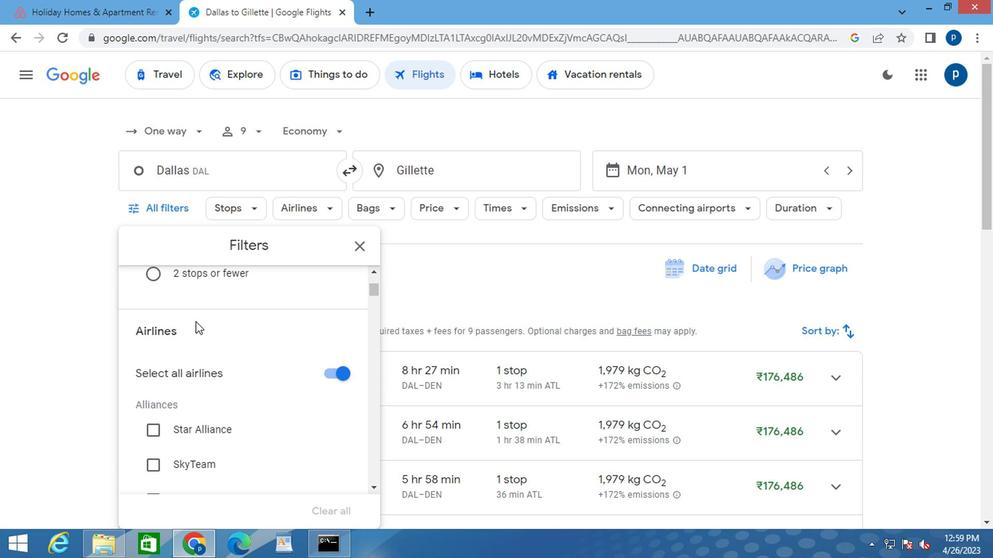 
Action: Mouse moved to (203, 345)
Screenshot: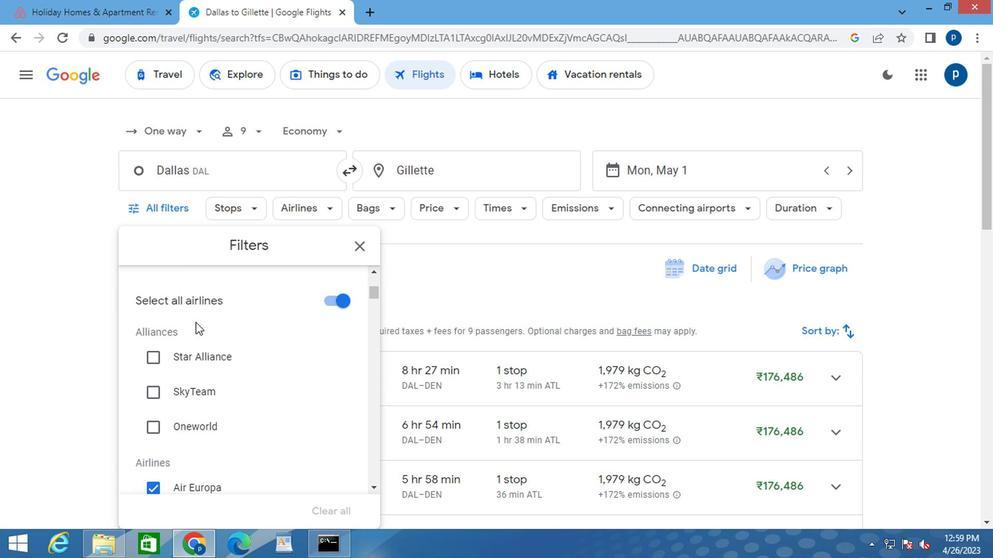 
Action: Mouse scrolled (203, 345) with delta (0, 0)
Screenshot: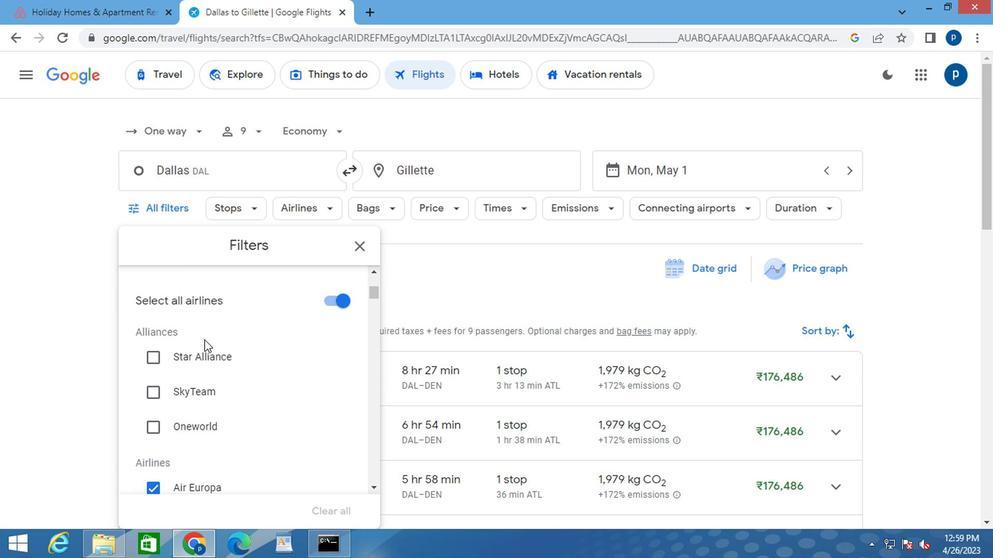 
Action: Mouse moved to (210, 355)
Screenshot: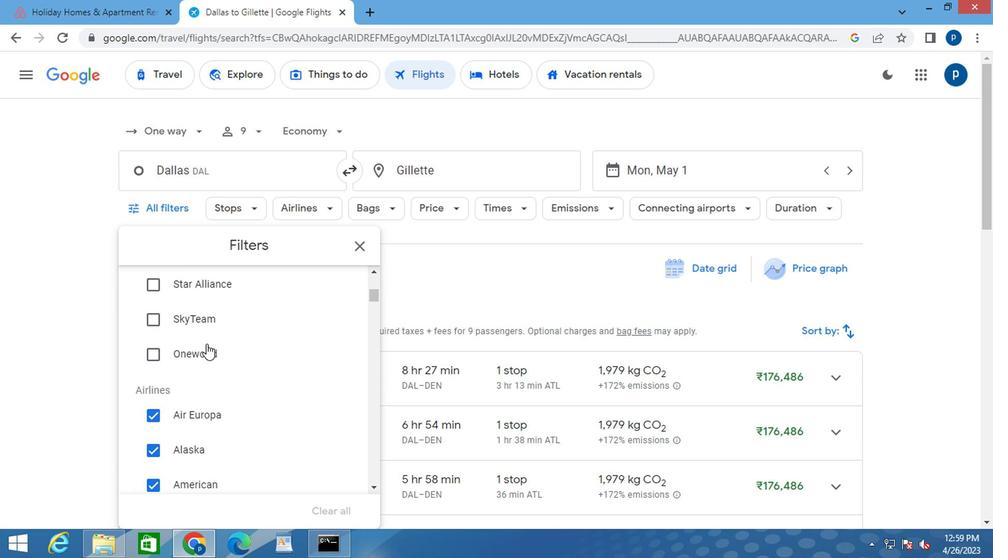 
Action: Mouse scrolled (210, 355) with delta (0, 0)
Screenshot: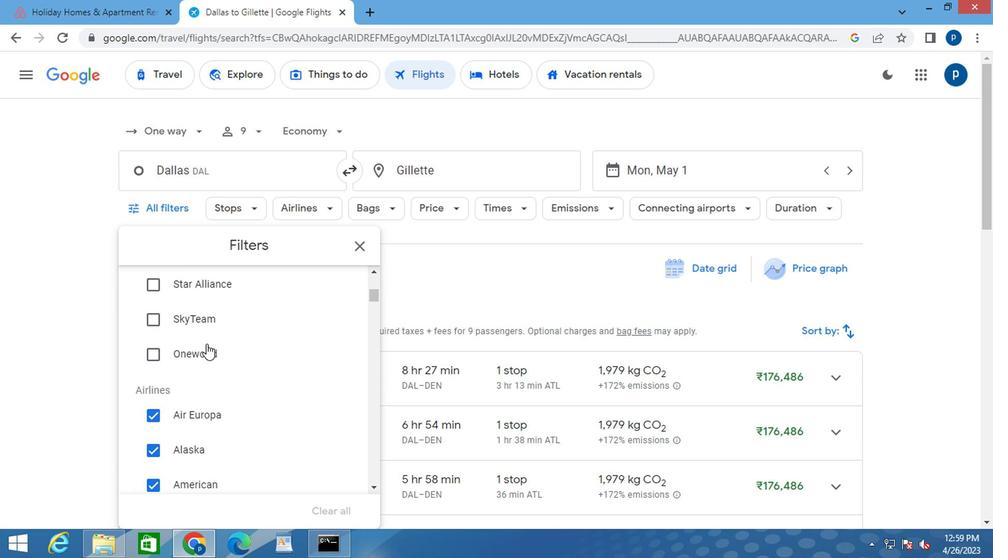 
Action: Mouse moved to (218, 359)
Screenshot: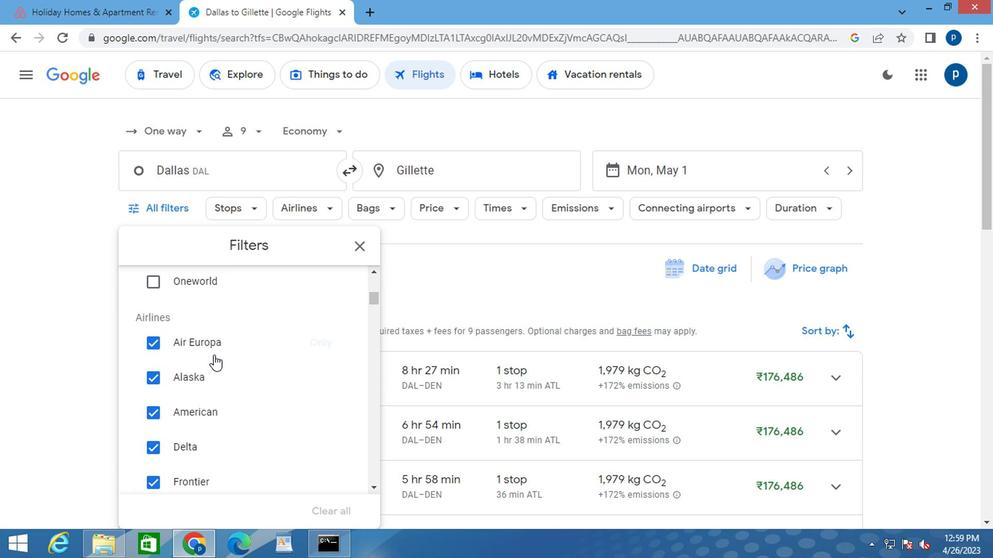 
Action: Mouse scrolled (218, 358) with delta (0, -1)
Screenshot: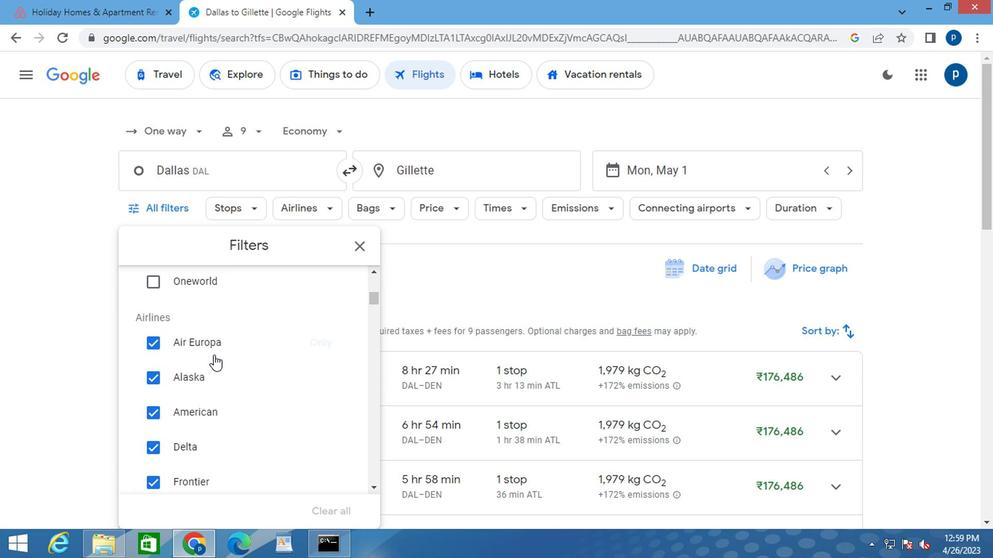 
Action: Mouse moved to (226, 361)
Screenshot: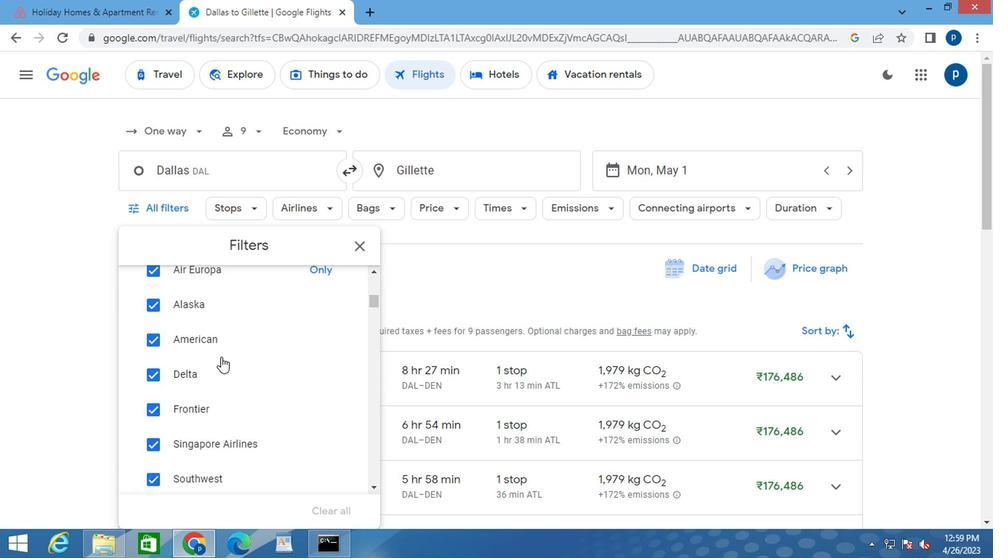 
Action: Mouse scrolled (226, 361) with delta (0, 0)
Screenshot: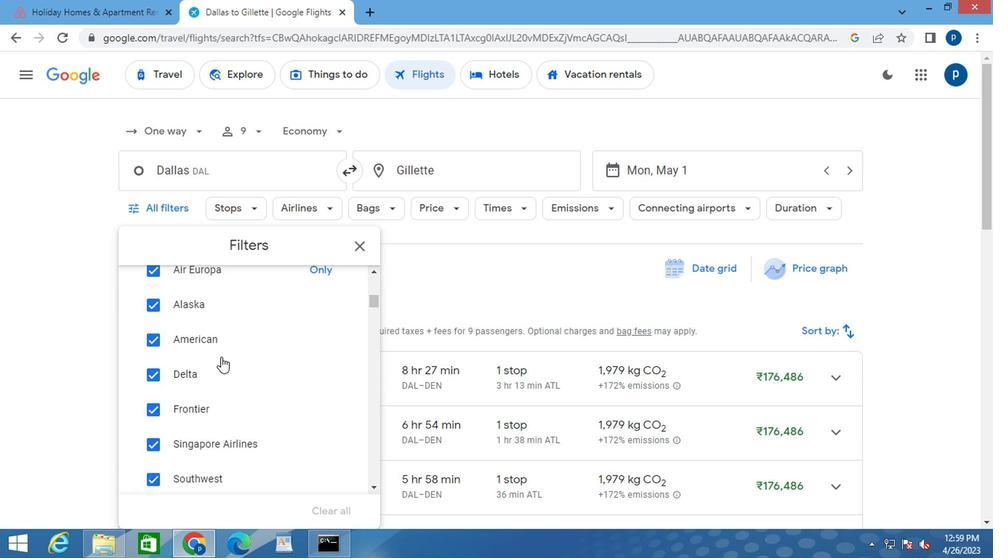 
Action: Mouse moved to (229, 361)
Screenshot: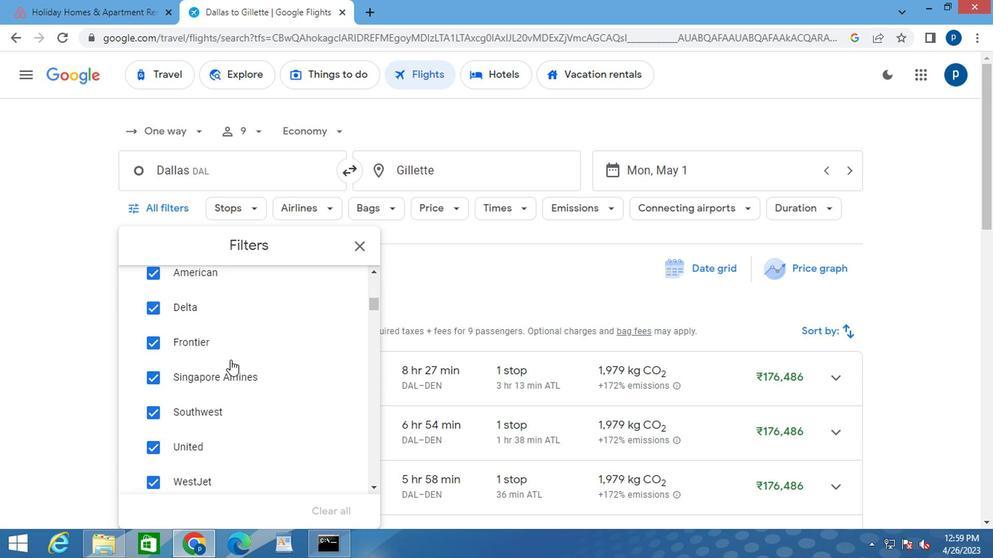 
Action: Mouse scrolled (229, 361) with delta (0, 0)
Screenshot: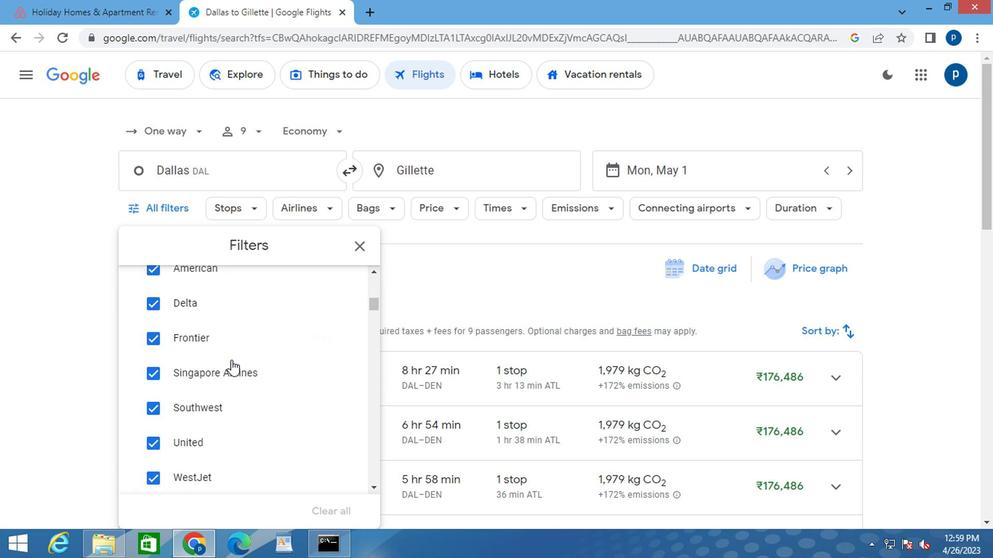 
Action: Mouse moved to (242, 361)
Screenshot: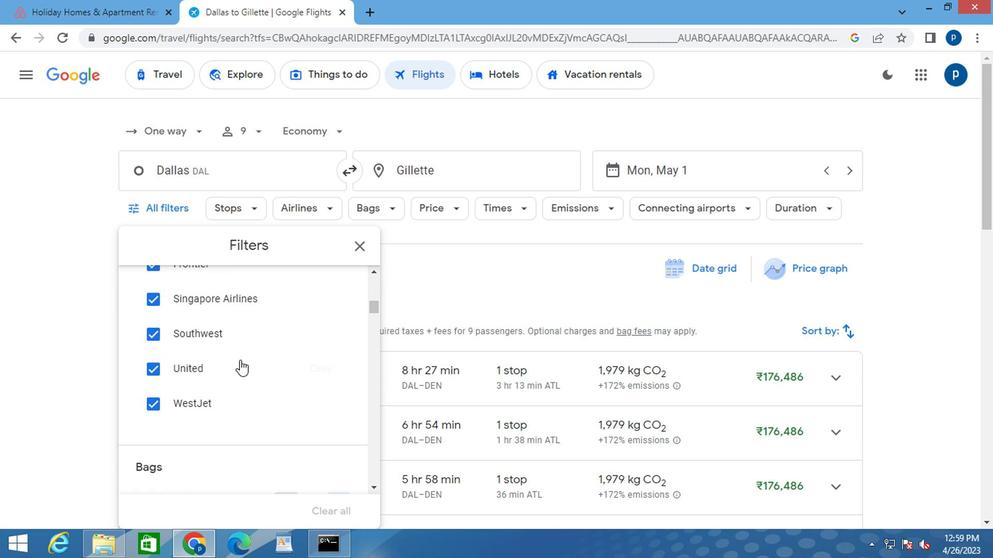 
Action: Mouse scrolled (242, 360) with delta (0, 0)
Screenshot: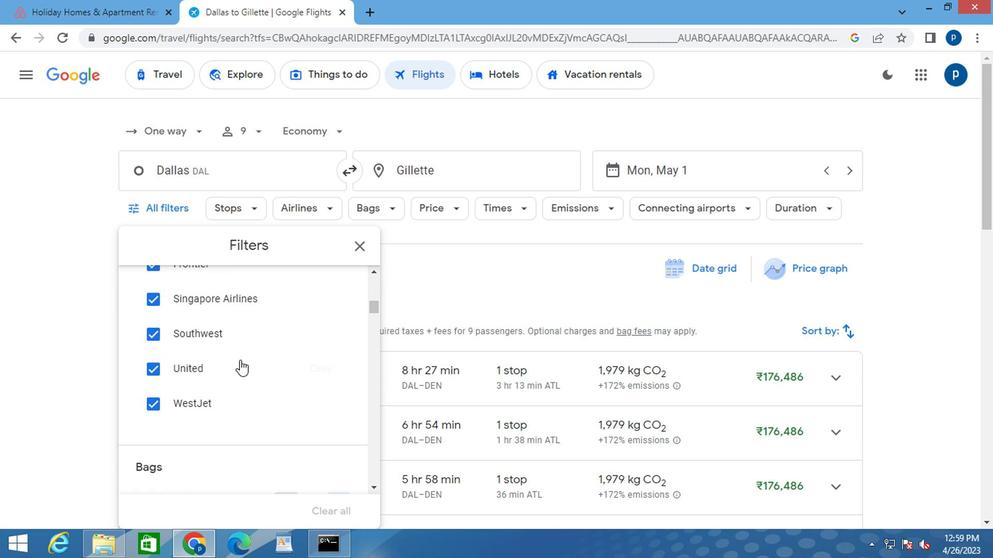 
Action: Mouse scrolled (242, 360) with delta (0, 0)
Screenshot: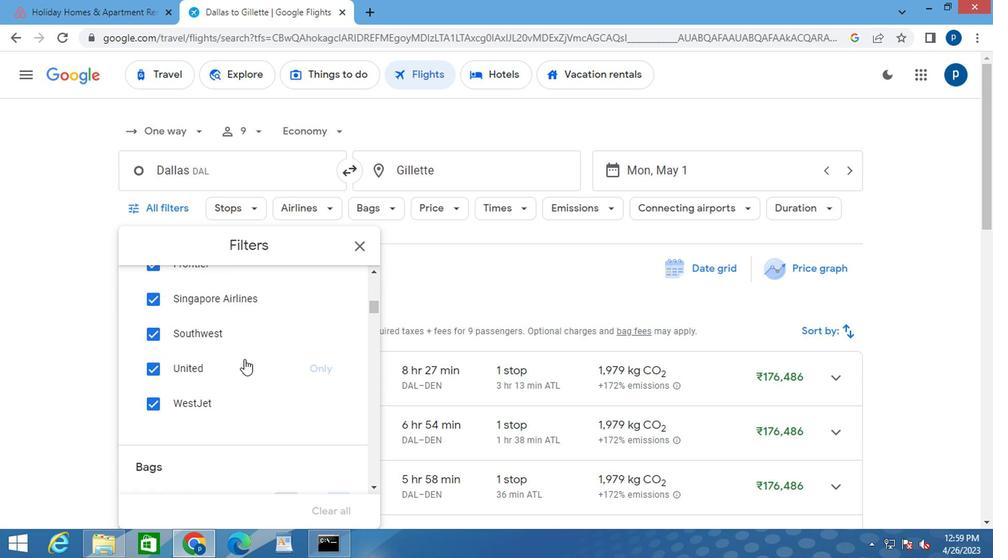 
Action: Mouse moved to (330, 394)
Screenshot: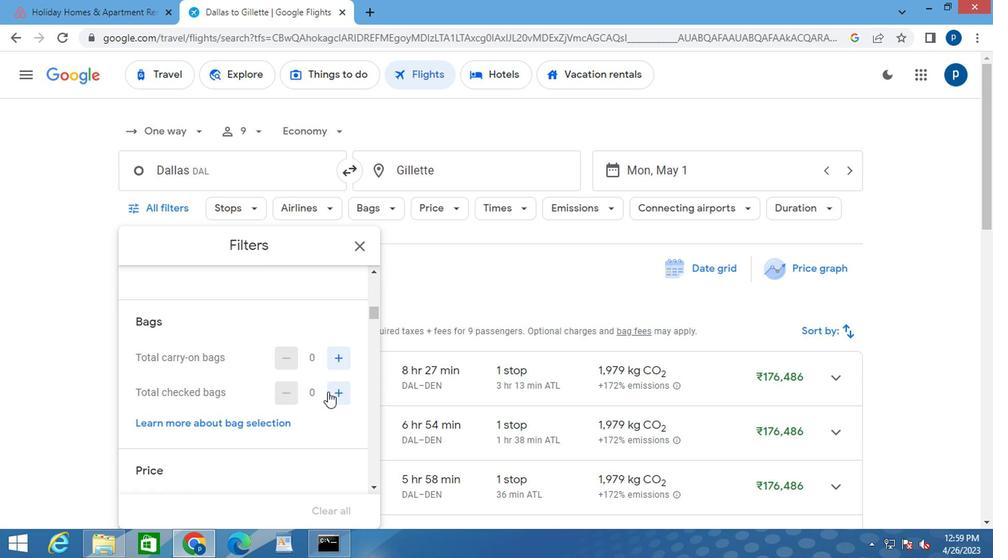 
Action: Mouse pressed left at (330, 394)
Screenshot: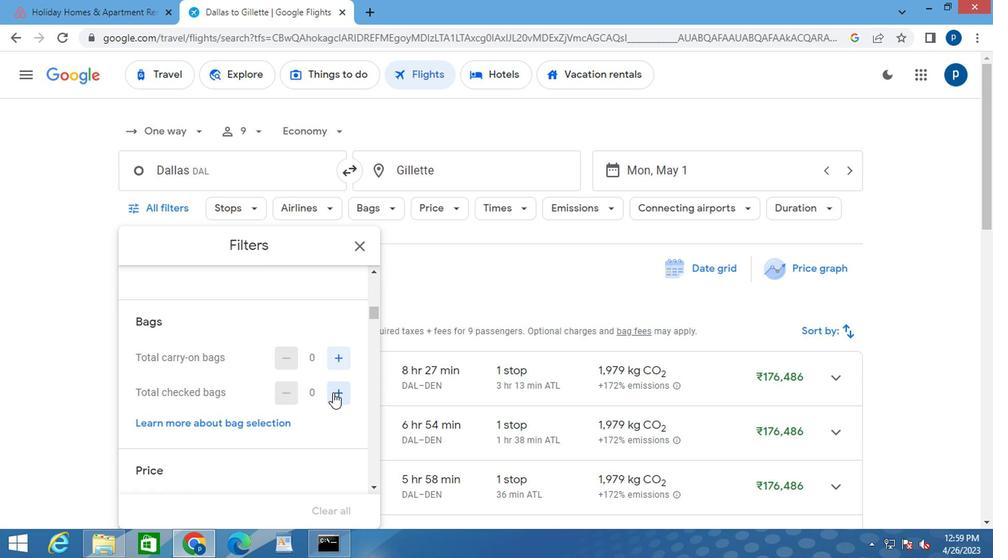 
Action: Mouse pressed left at (330, 394)
Screenshot: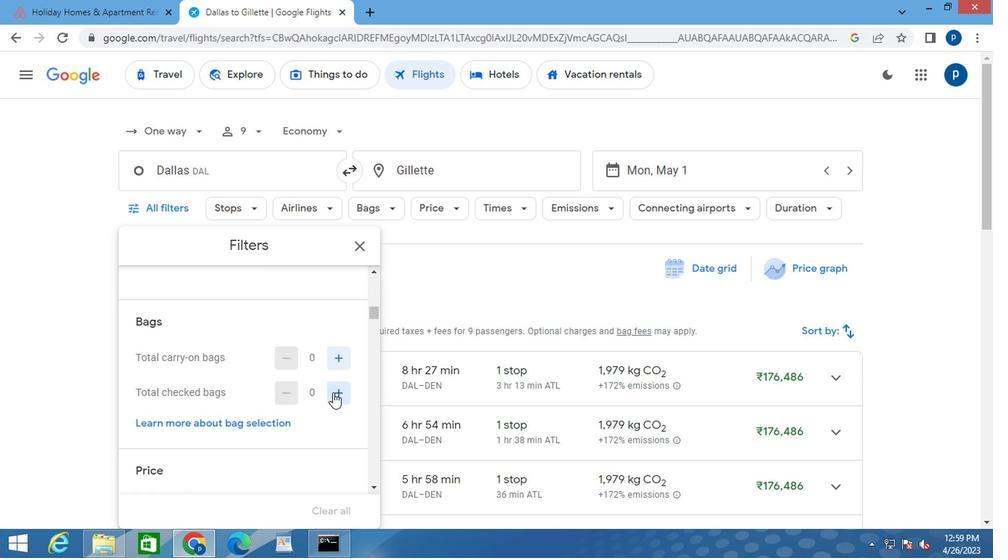 
Action: Mouse moved to (276, 408)
Screenshot: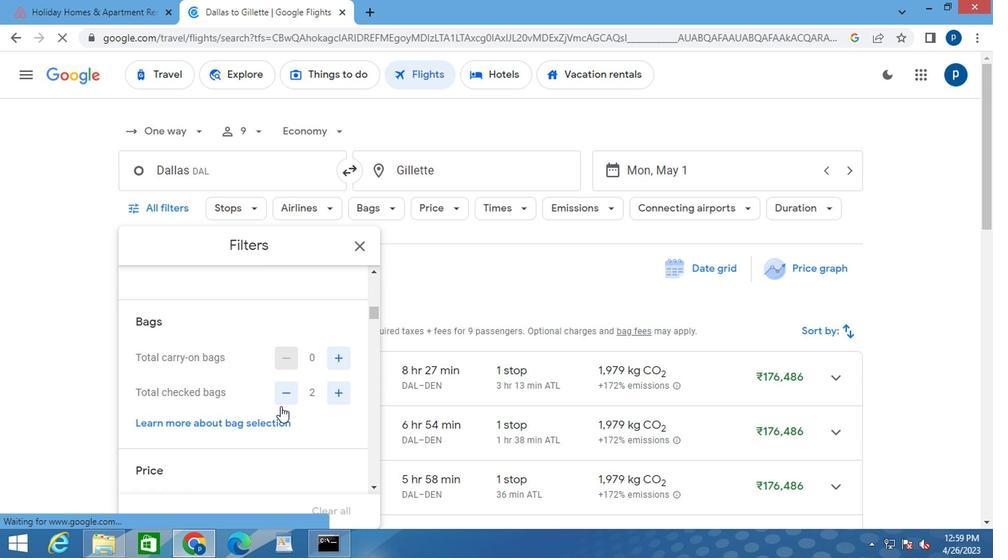 
Action: Mouse scrolled (276, 407) with delta (0, -1)
Screenshot: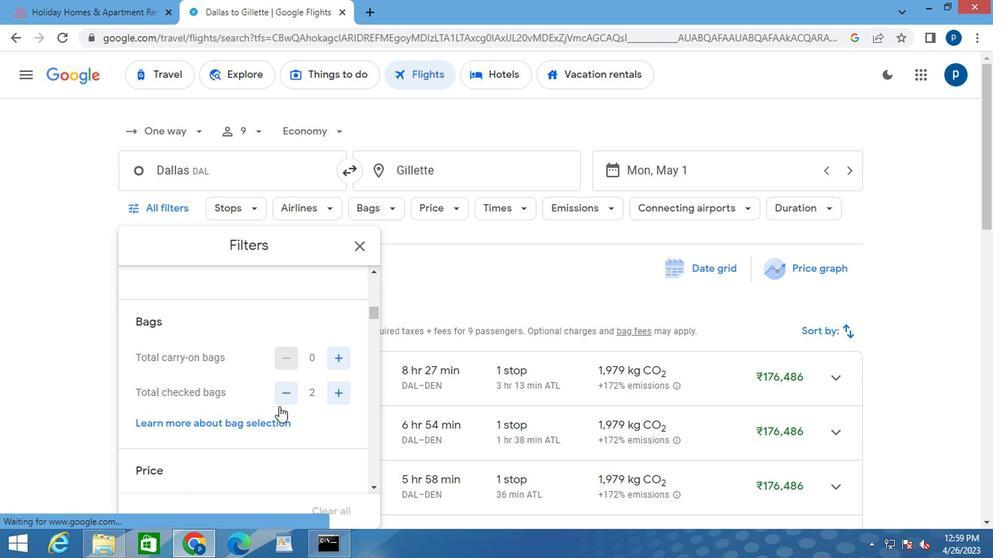 
Action: Mouse moved to (273, 406)
Screenshot: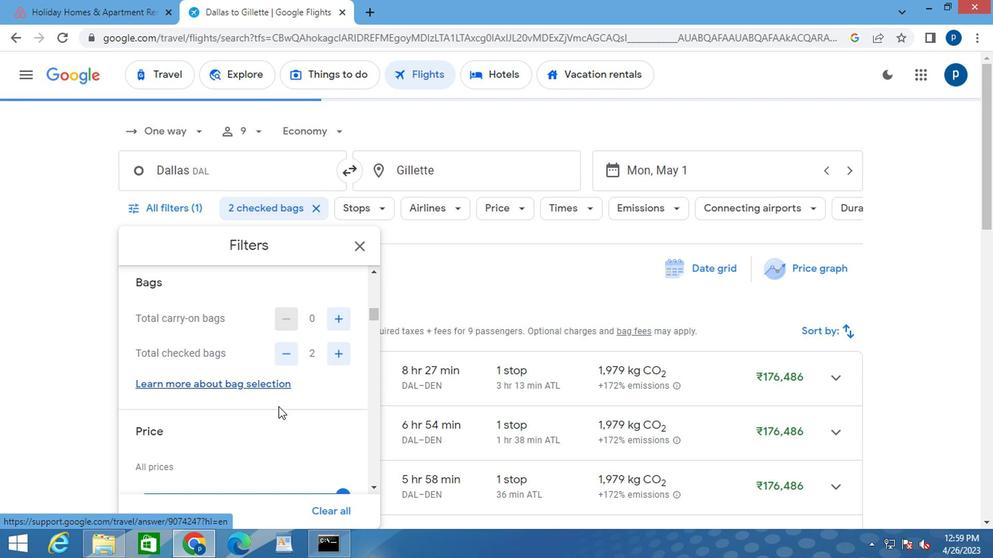 
Action: Mouse scrolled (273, 405) with delta (0, 0)
Screenshot: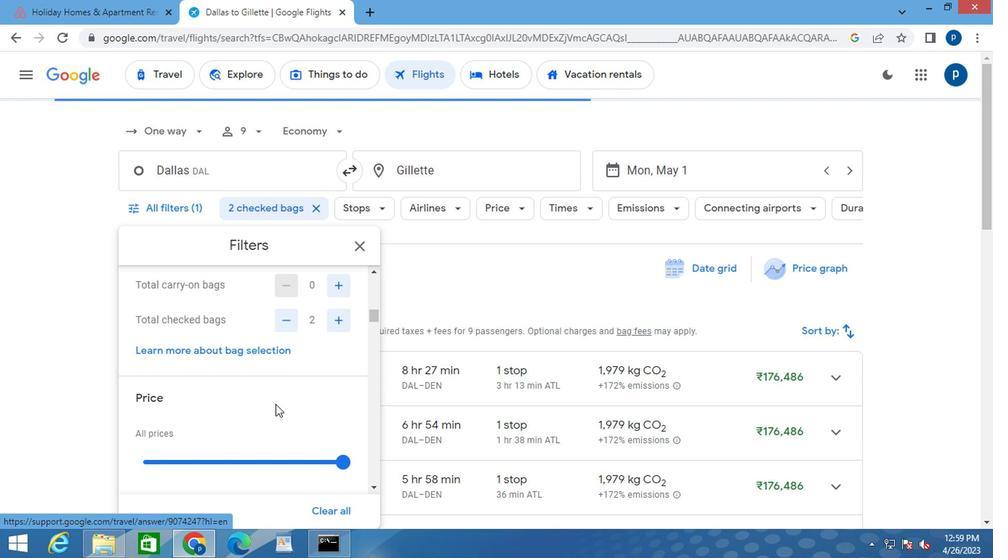 
Action: Mouse moved to (340, 386)
Screenshot: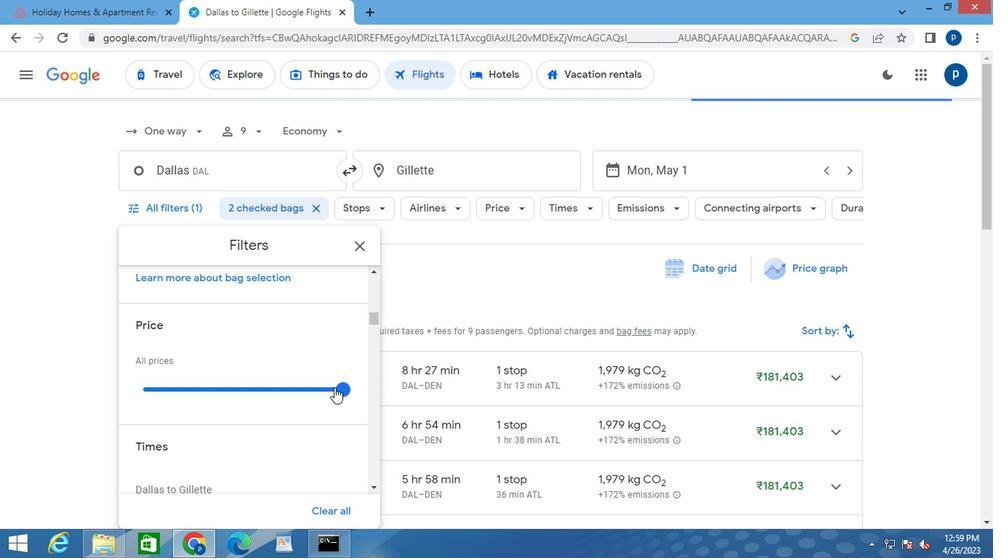 
Action: Mouse pressed left at (340, 386)
Screenshot: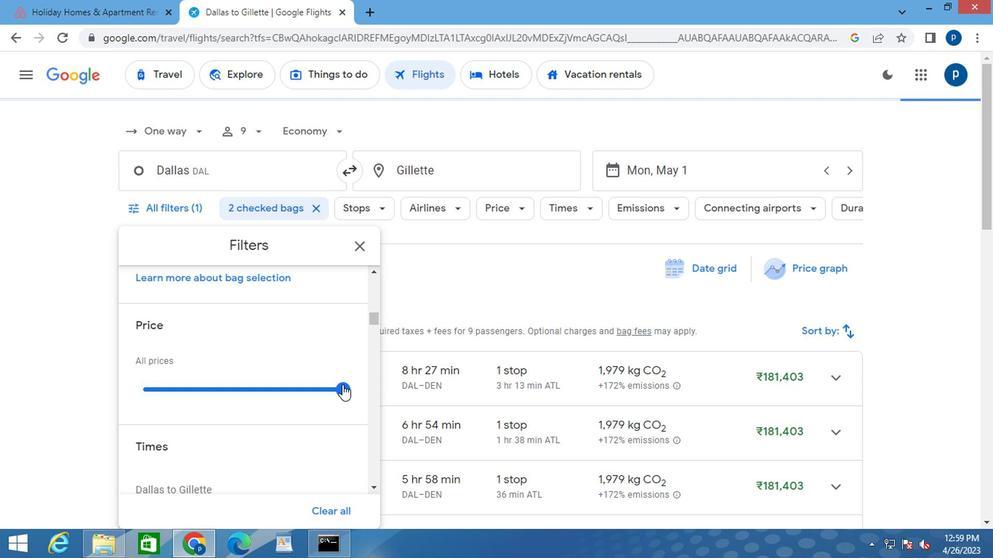 
Action: Mouse moved to (251, 427)
Screenshot: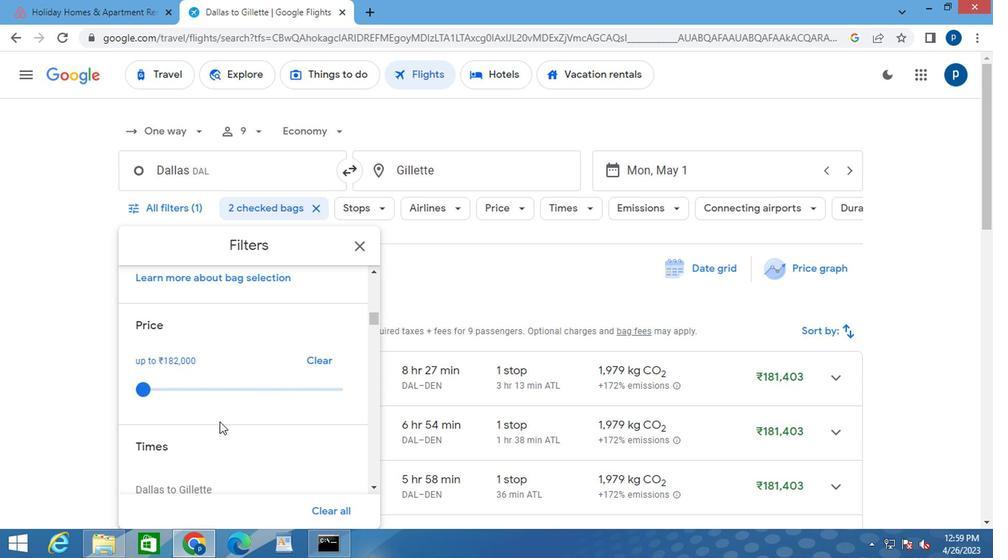
Action: Mouse scrolled (251, 426) with delta (0, 0)
Screenshot: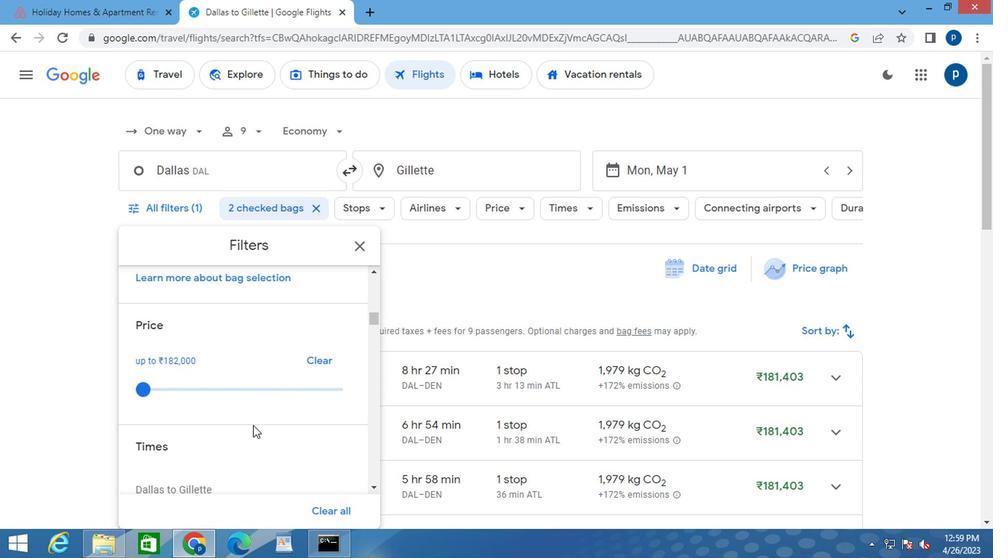 
Action: Mouse scrolled (251, 426) with delta (0, 0)
Screenshot: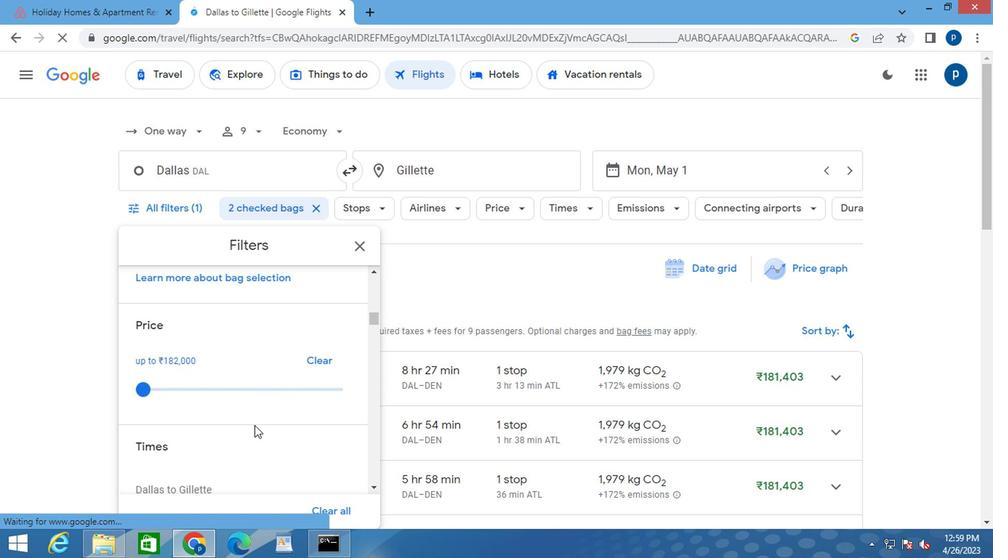 
Action: Mouse moved to (139, 412)
Screenshot: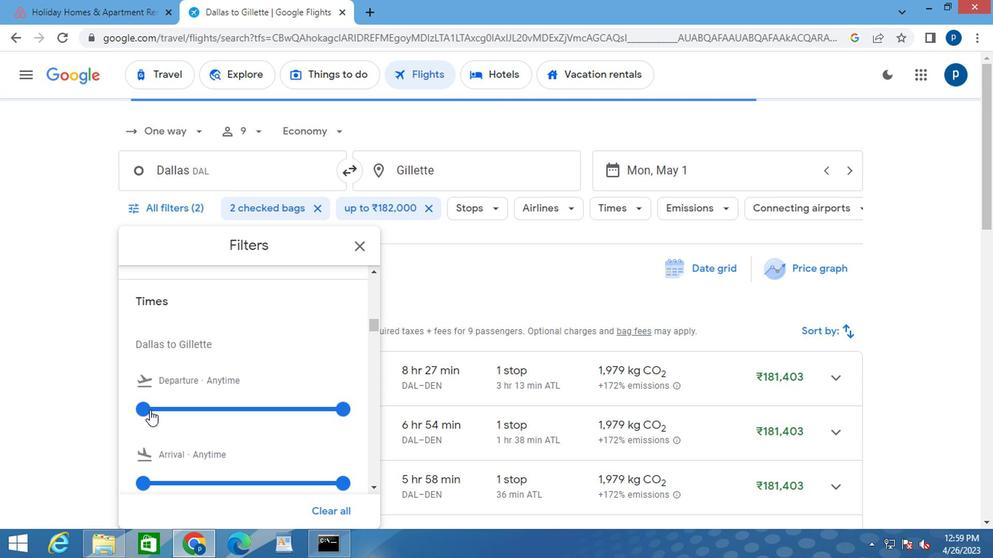 
Action: Mouse pressed left at (139, 412)
Screenshot: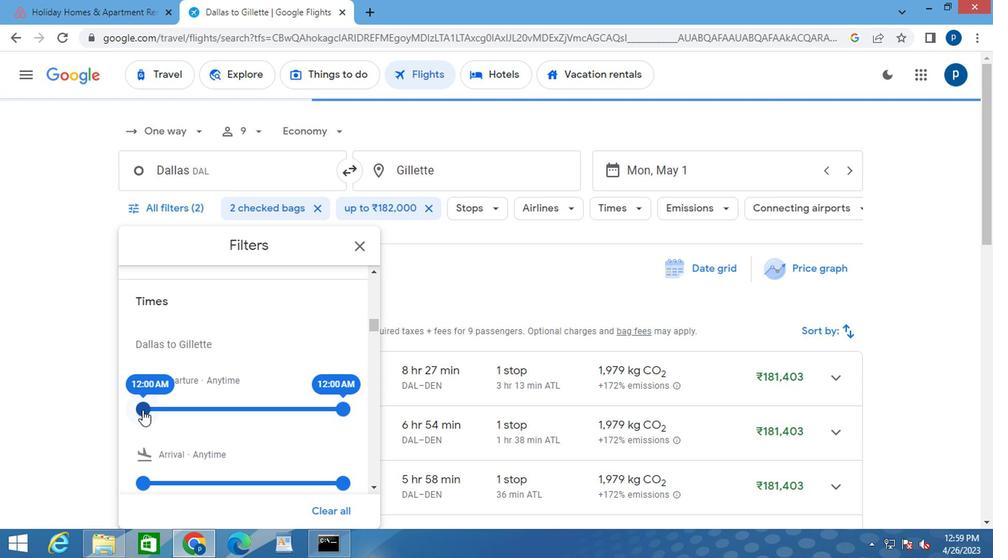 
Action: Mouse moved to (335, 412)
Screenshot: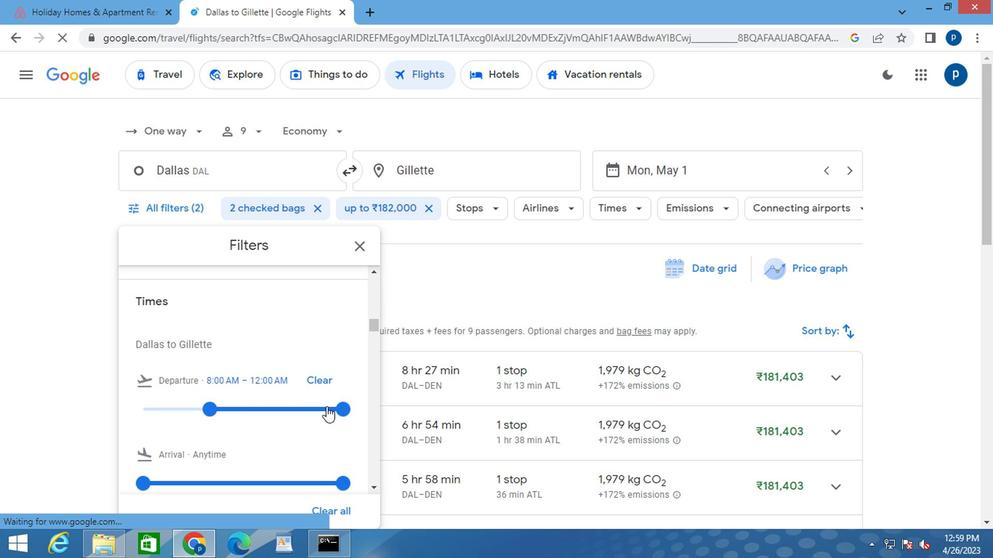 
Action: Mouse pressed left at (335, 412)
Screenshot: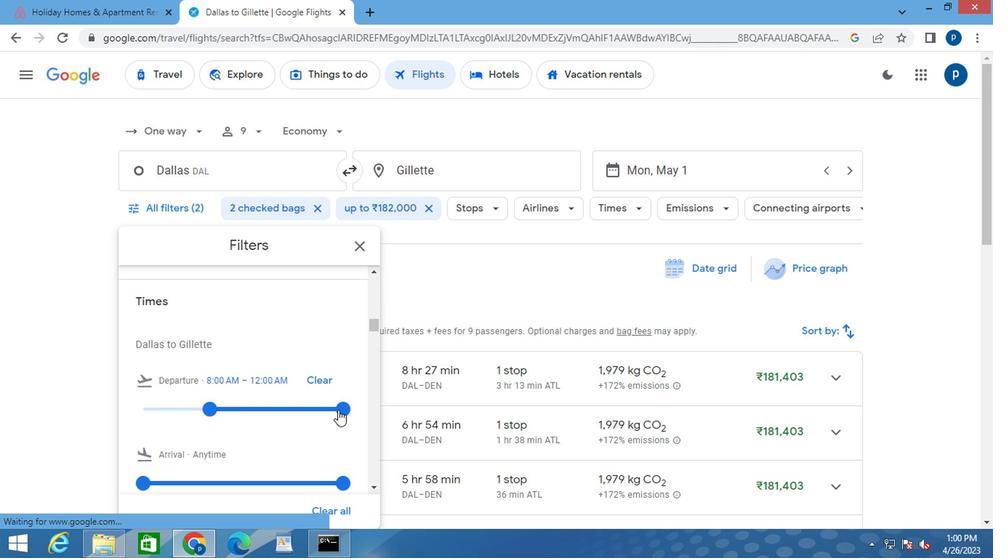 
Action: Mouse moved to (351, 248)
Screenshot: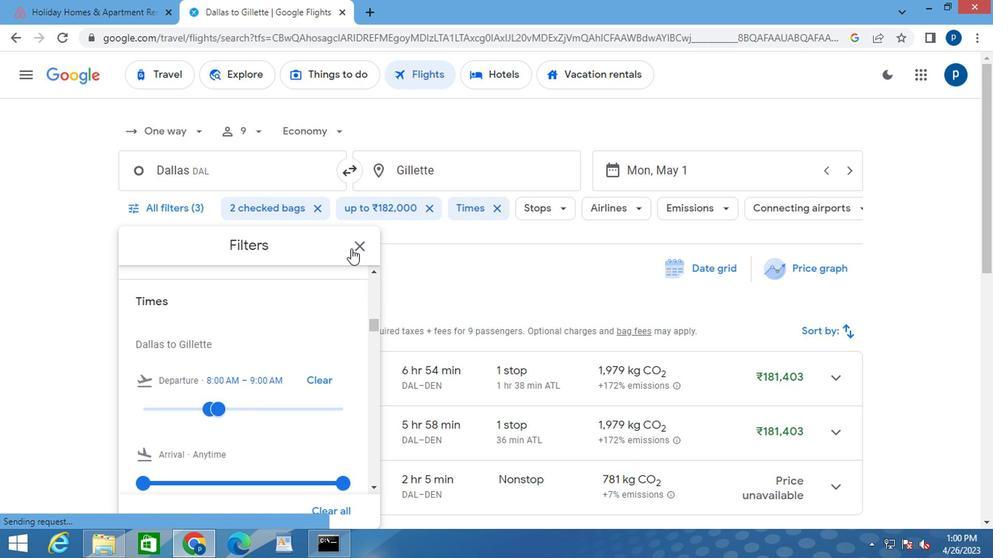 
Action: Mouse pressed left at (351, 248)
Screenshot: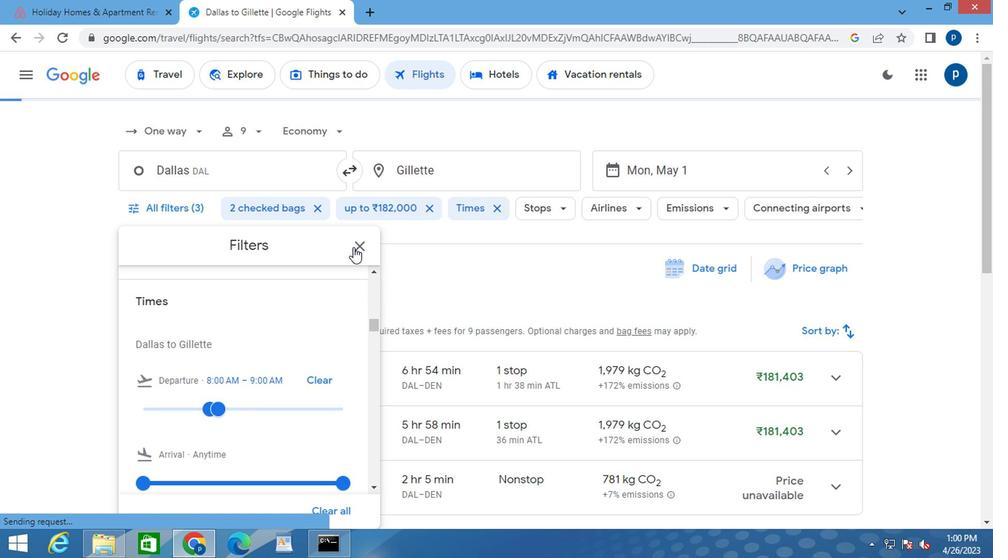 
